 Task: Add an event with the title Second Annual Budget Review Meeting, date '2023/12/13', time 7:50 AM to 9:50 AMand add a description: Team building activities designed to suit the specific needs and dynamics of the team. Customizing the activities to align with the team's goals and challenges can maximize their effectiveness in fostering collaboration, trust, and overall team cohesion., put the event into Red category, logged in from the account softage.3@softage.netand send the event invitation to softage.4@softage.net and softage.2@softage.net. Set a reminder for the event 15 minutes before
Action: Mouse moved to (81, 90)
Screenshot: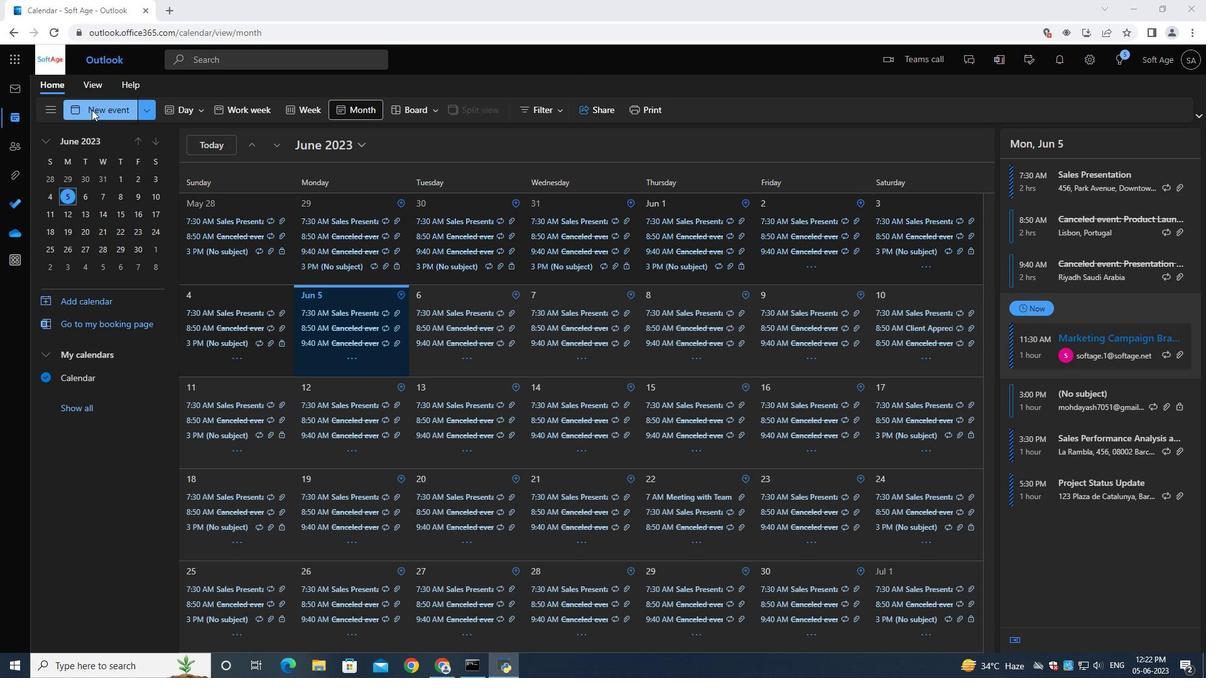 
Action: Mouse pressed left at (92, 108)
Screenshot: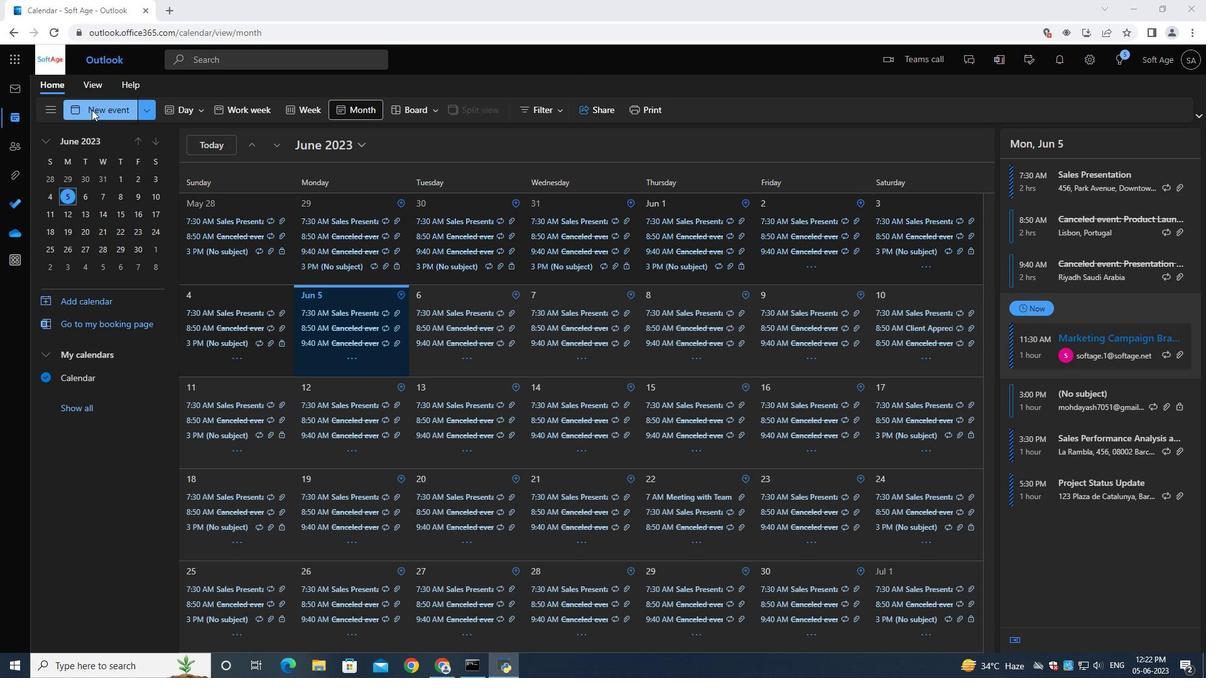 
Action: Mouse moved to (352, 191)
Screenshot: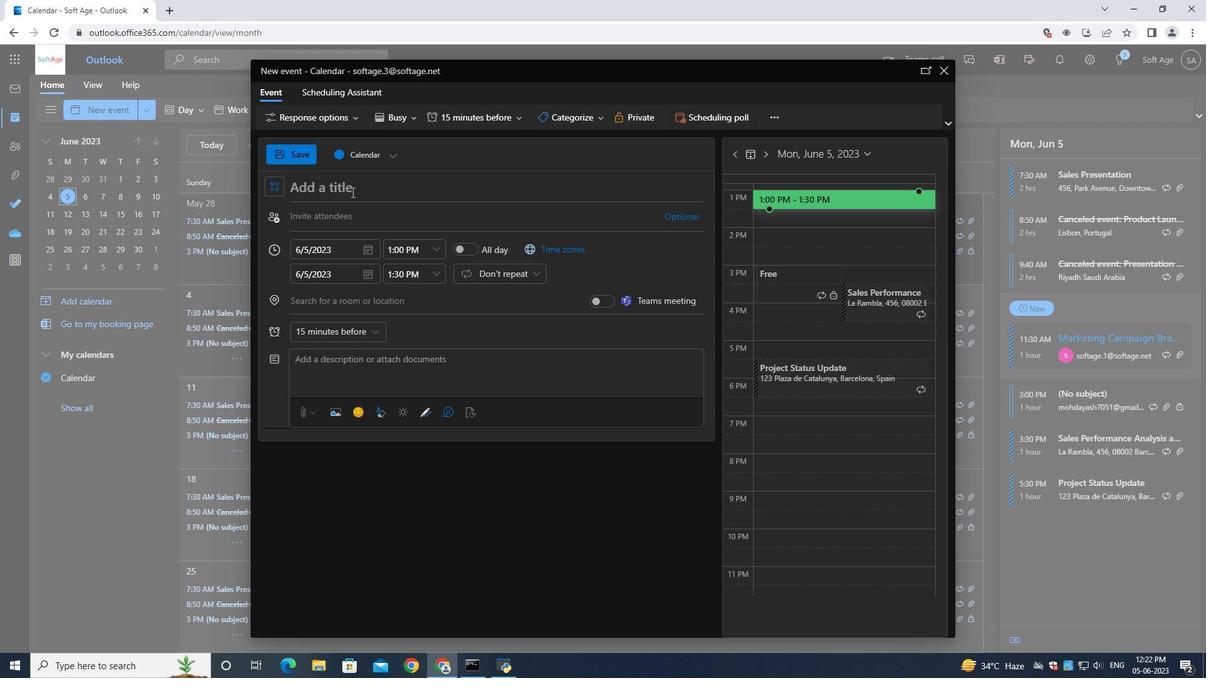 
Action: Key pressed <Key.shift>Second<Key.space><Key.shift><Key.shift><Key.shift><Key.shift><Key.shift><Key.shift><Key.shift><Key.shift><Key.shift>Annual<Key.space><Key.shift>Badget<Key.space><Key.shift>Review<Key.space><Key.shift>Meeting<Key.space>
Screenshot: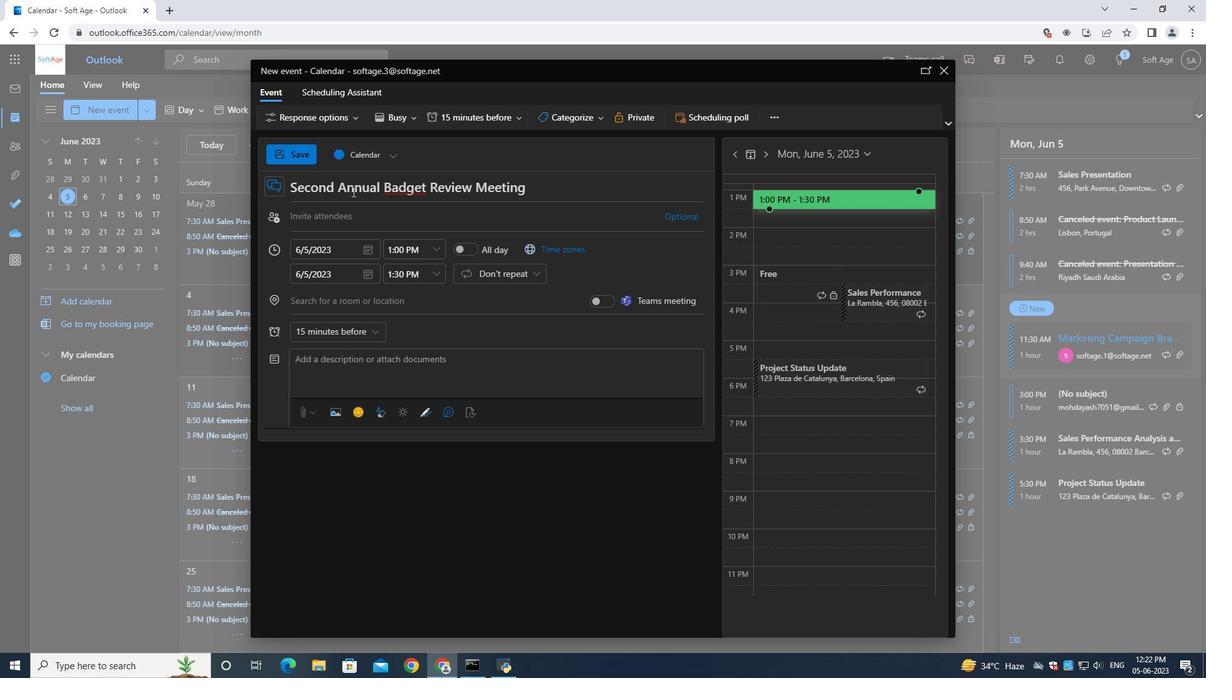 
Action: Mouse moved to (365, 247)
Screenshot: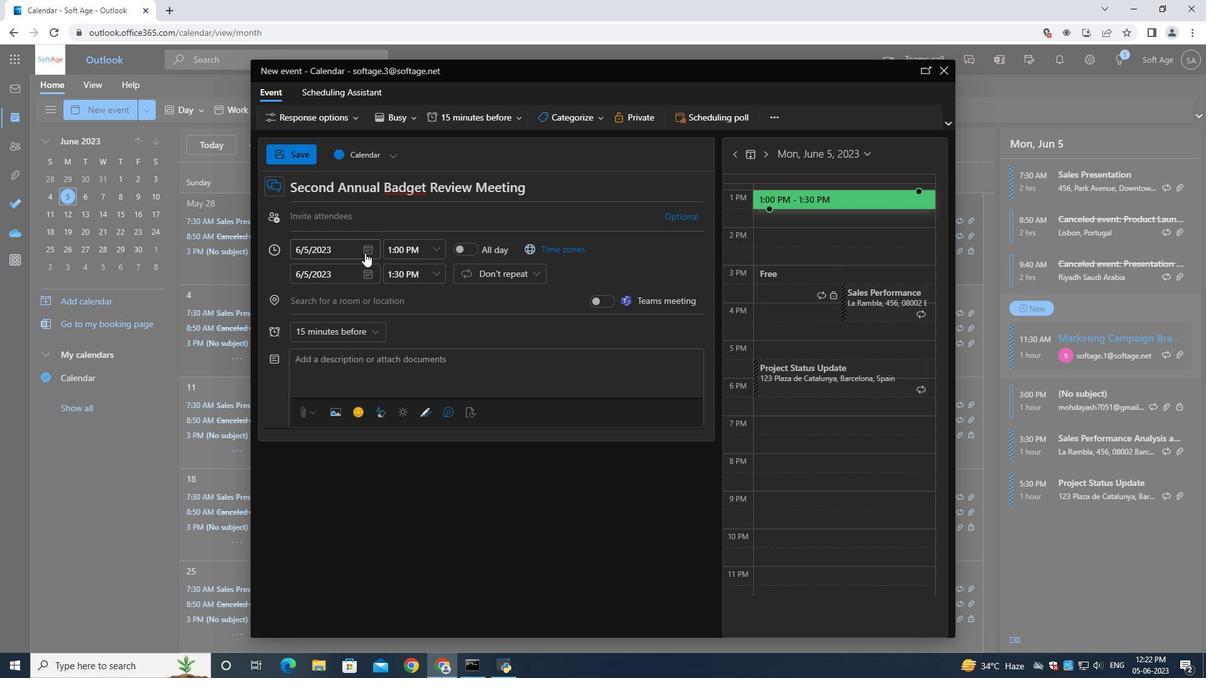 
Action: Mouse pressed left at (365, 247)
Screenshot: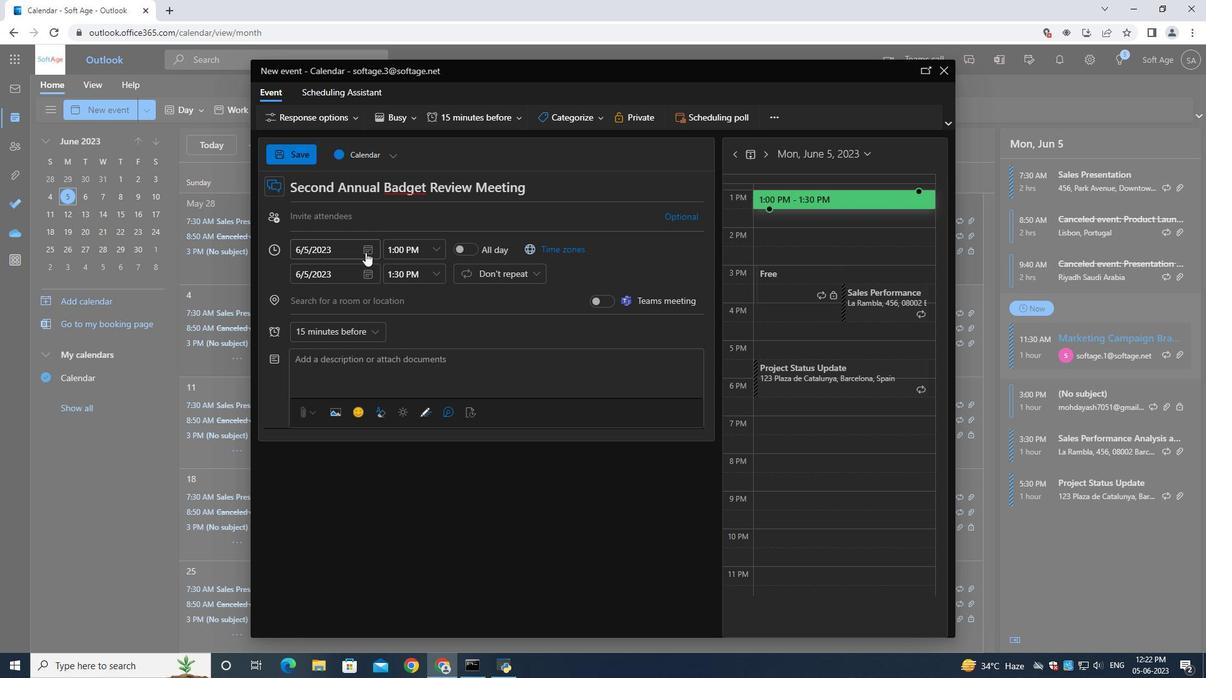
Action: Mouse moved to (406, 277)
Screenshot: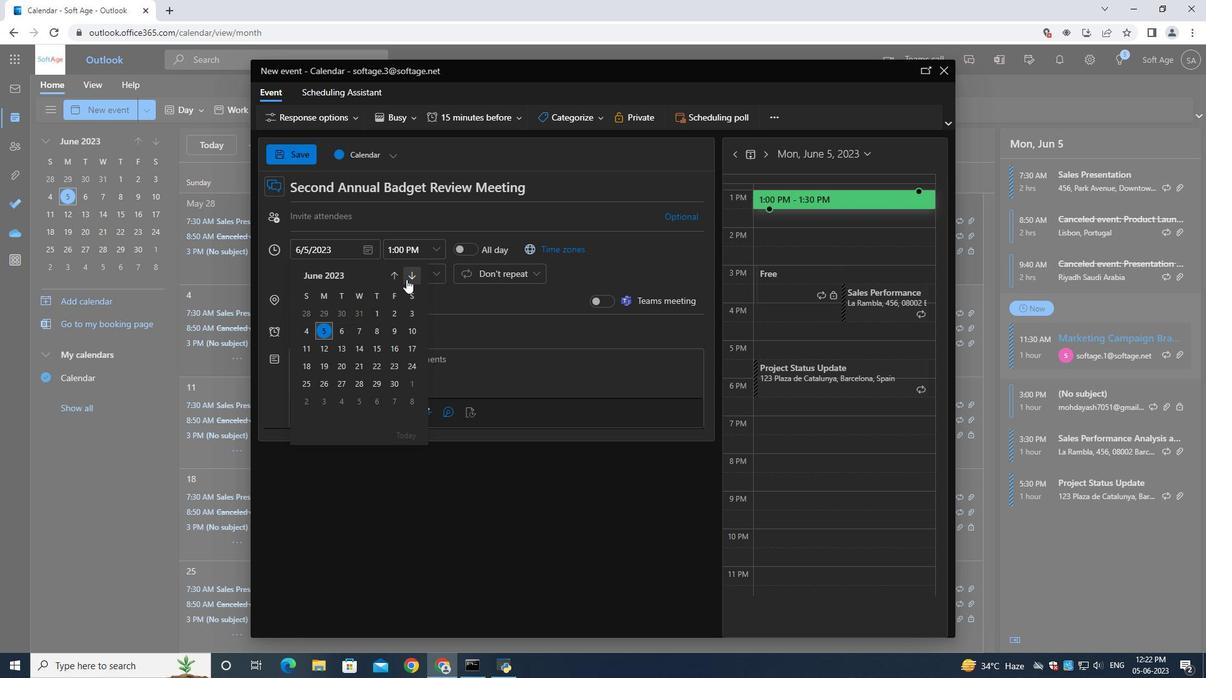 
Action: Mouse pressed left at (406, 277)
Screenshot: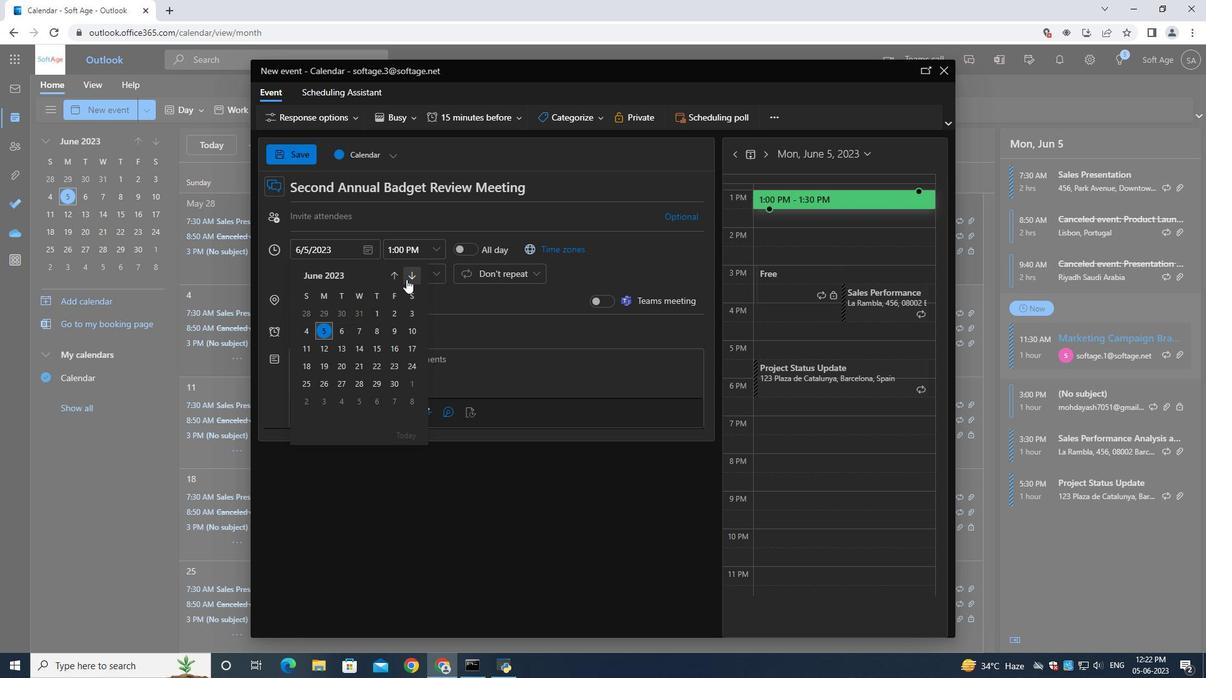 
Action: Mouse pressed left at (406, 277)
Screenshot: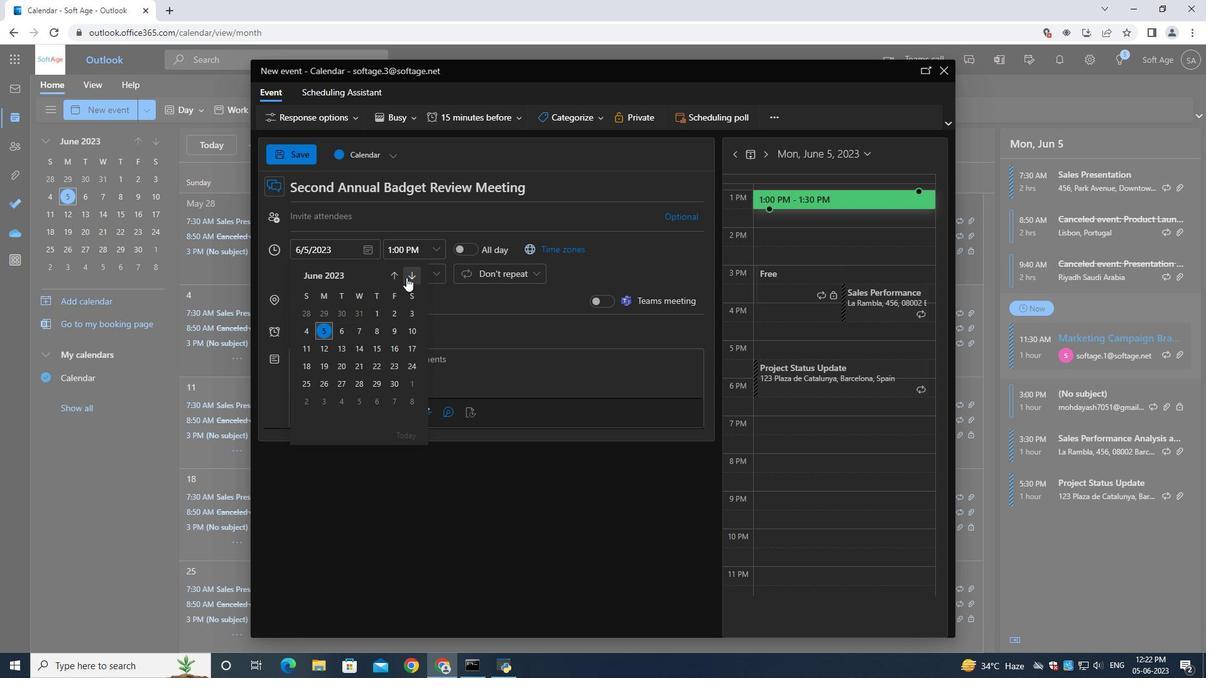 
Action: Mouse pressed left at (406, 277)
Screenshot: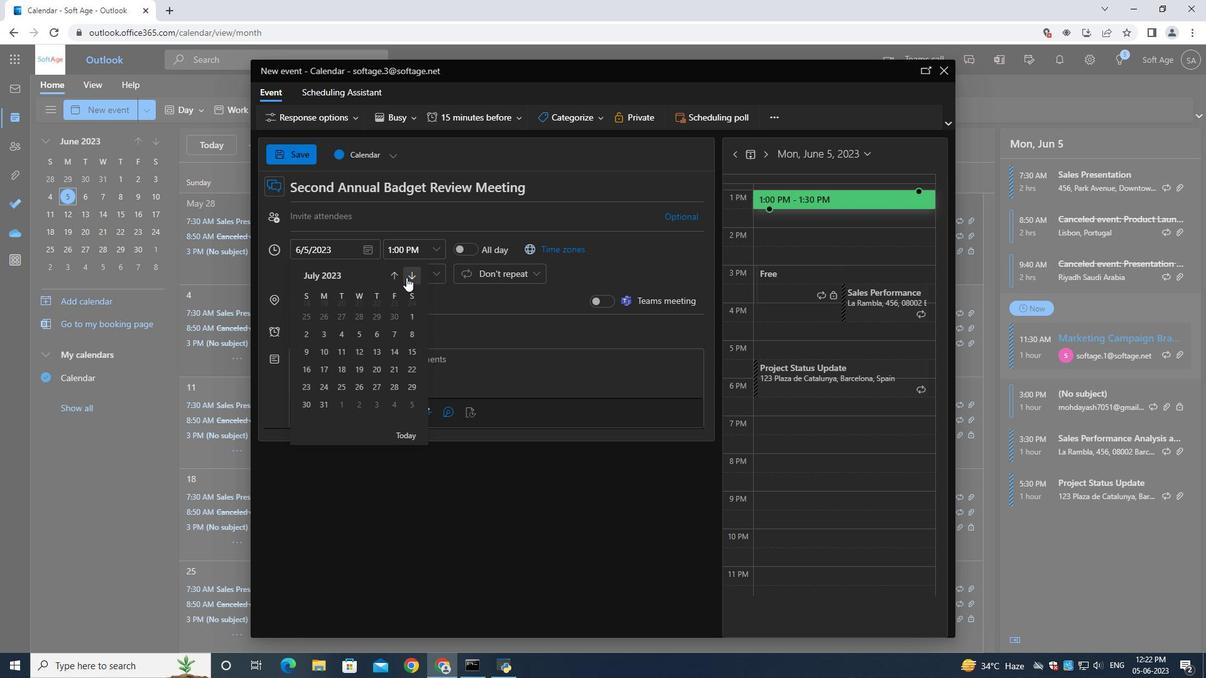 
Action: Mouse pressed left at (406, 277)
Screenshot: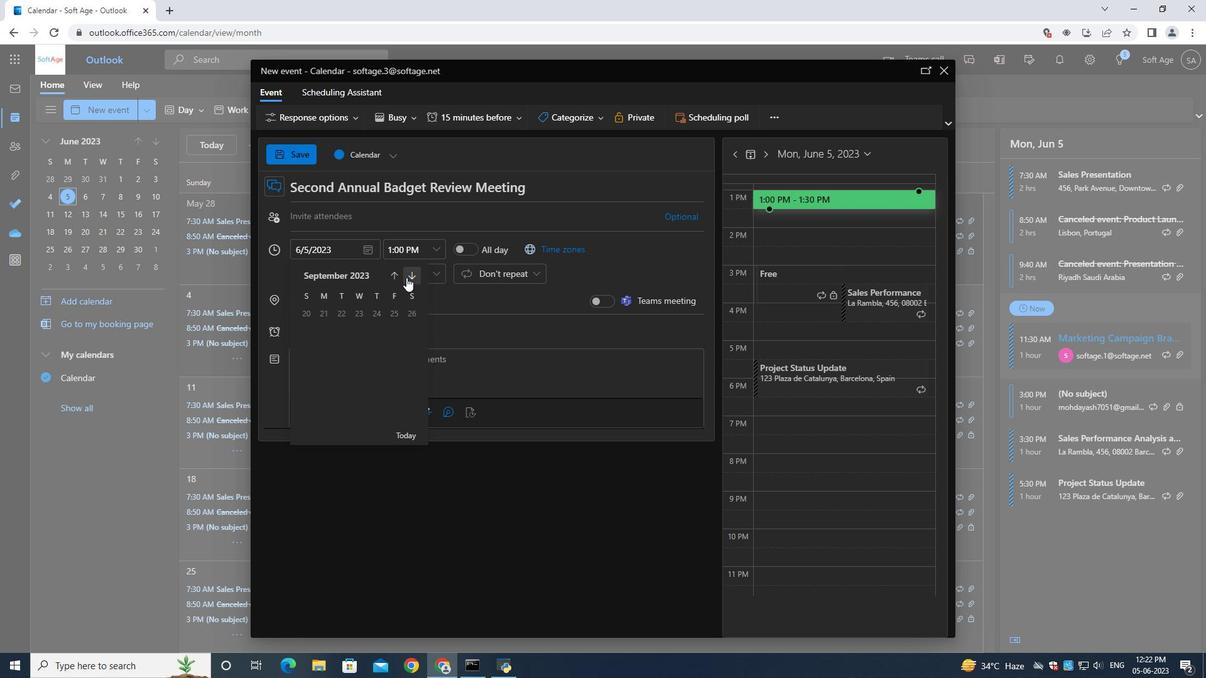 
Action: Mouse pressed left at (406, 277)
Screenshot: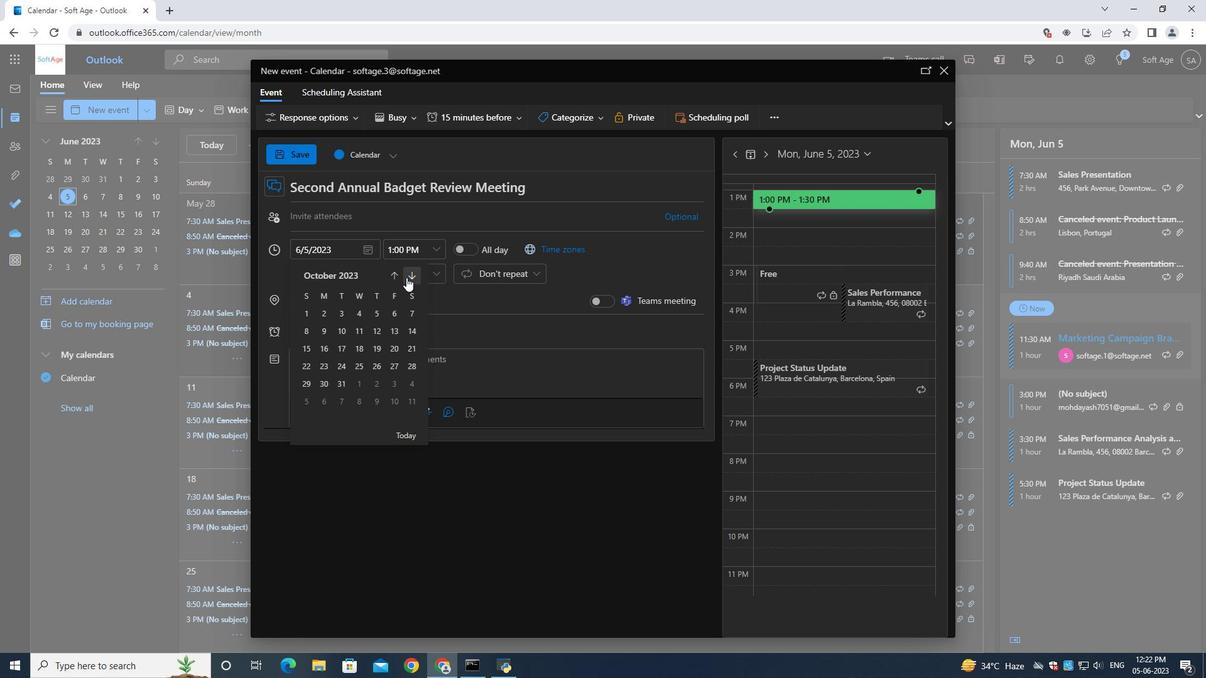 
Action: Mouse moved to (409, 278)
Screenshot: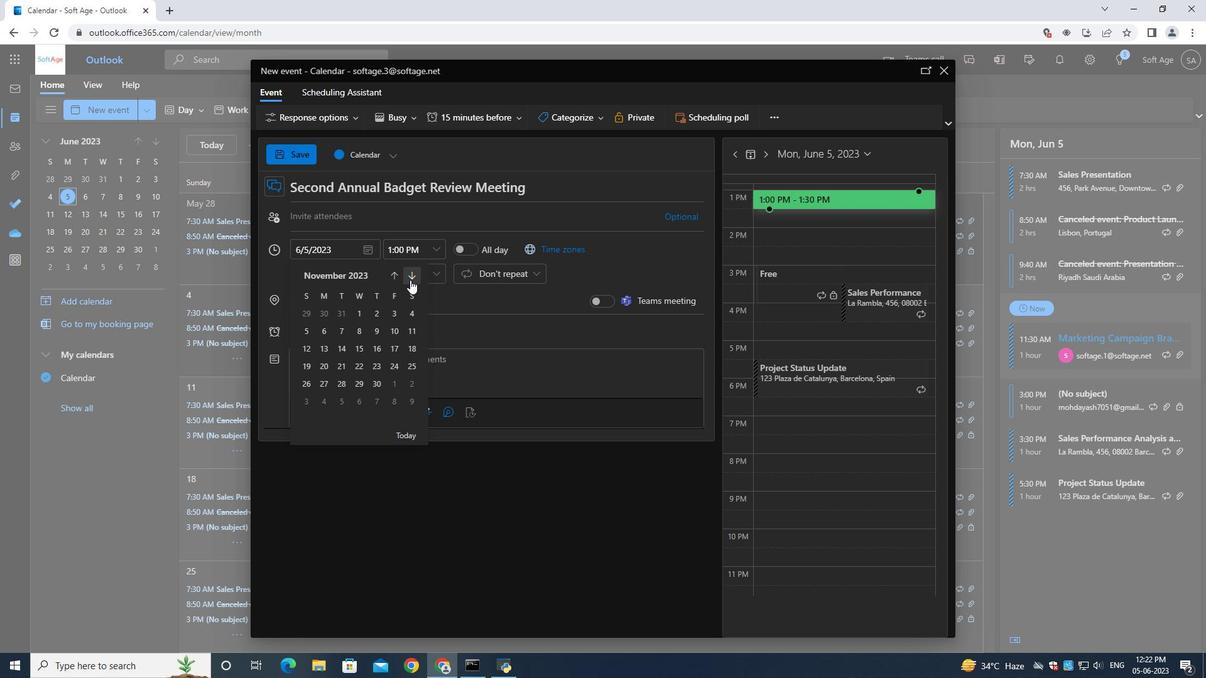 
Action: Mouse pressed left at (409, 278)
Screenshot: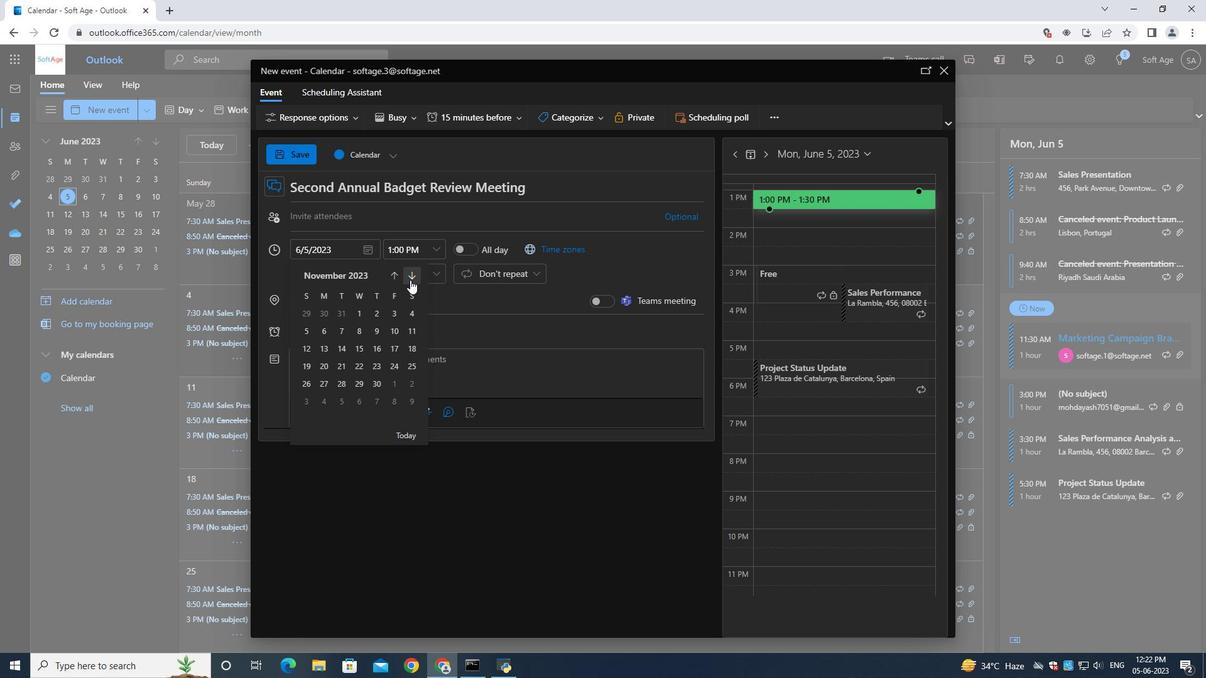 
Action: Mouse moved to (355, 348)
Screenshot: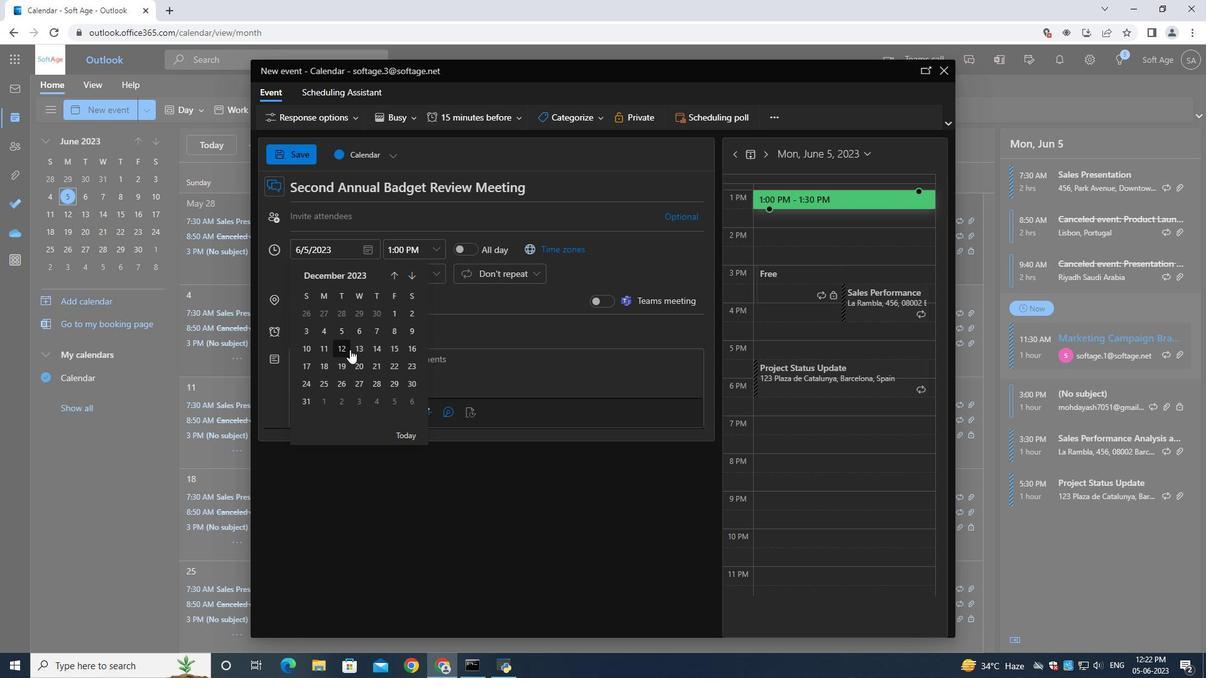 
Action: Mouse pressed left at (355, 348)
Screenshot: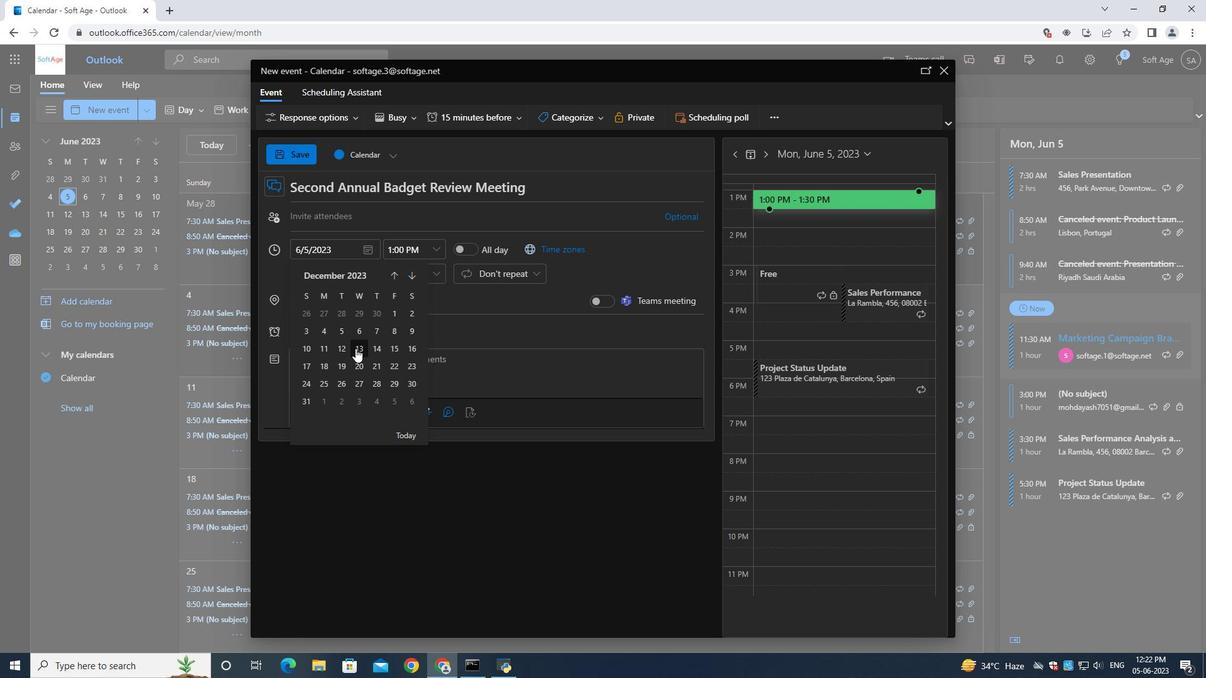 
Action: Mouse moved to (399, 249)
Screenshot: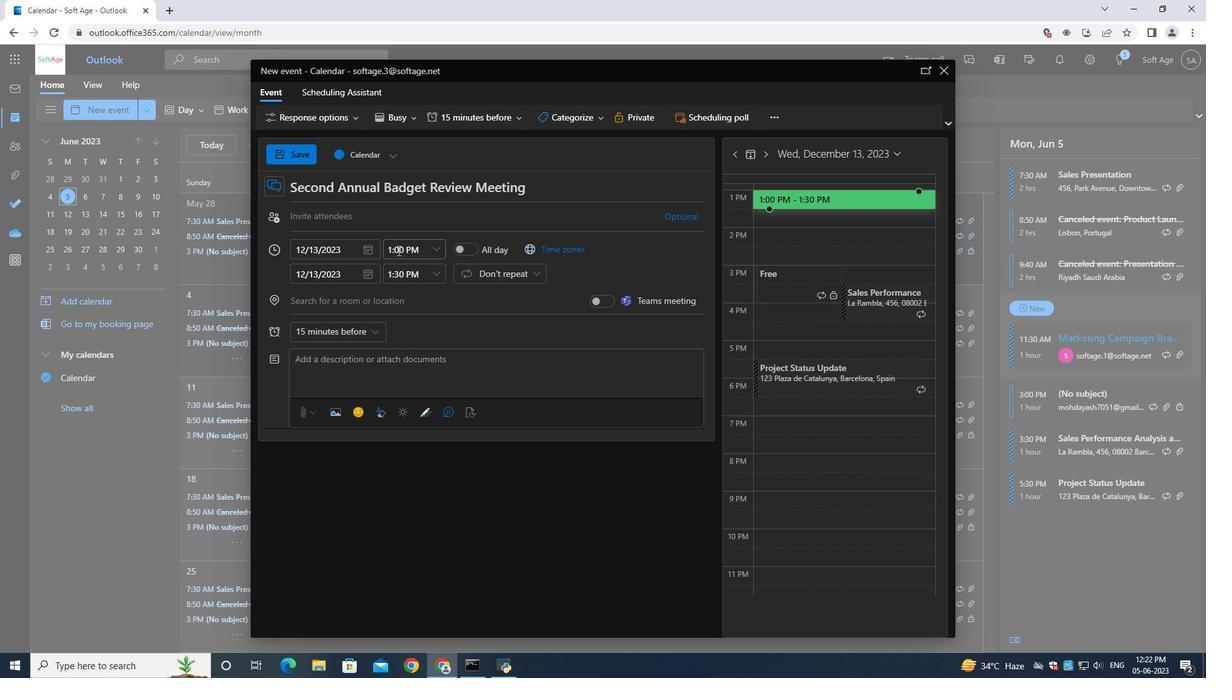 
Action: Mouse pressed left at (399, 249)
Screenshot: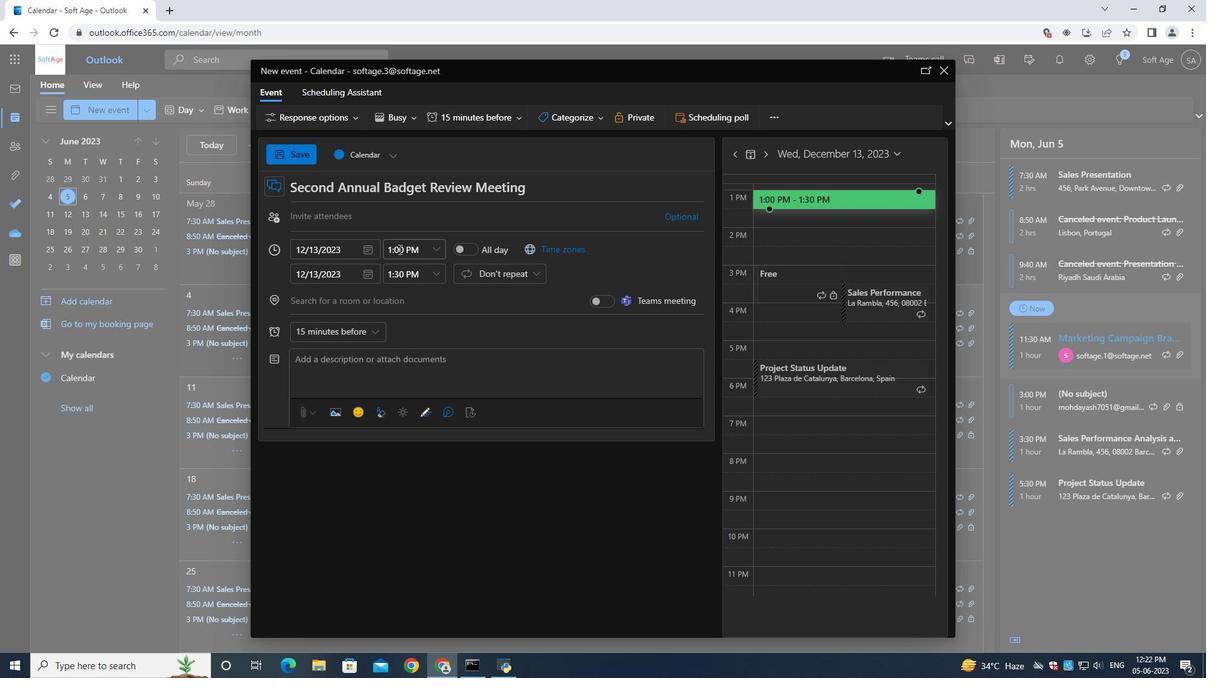 
Action: Mouse moved to (399, 250)
Screenshot: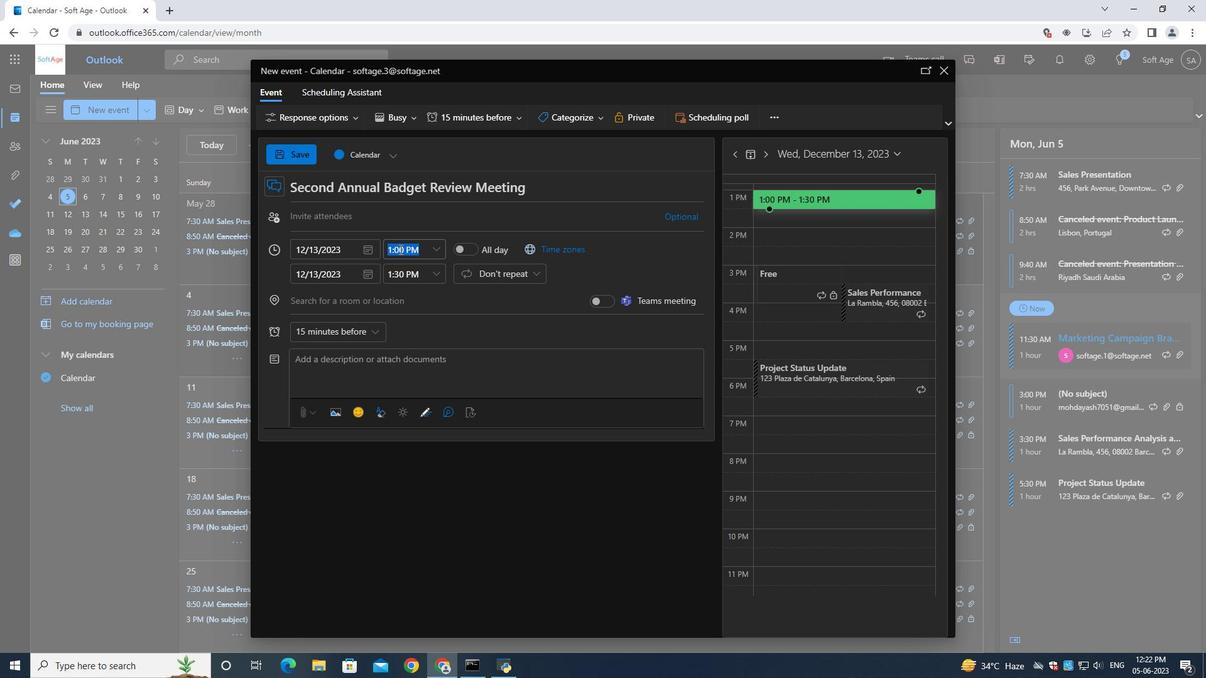 
Action: Key pressed 7<Key.shift_r>:50<Key.shift>AM
Screenshot: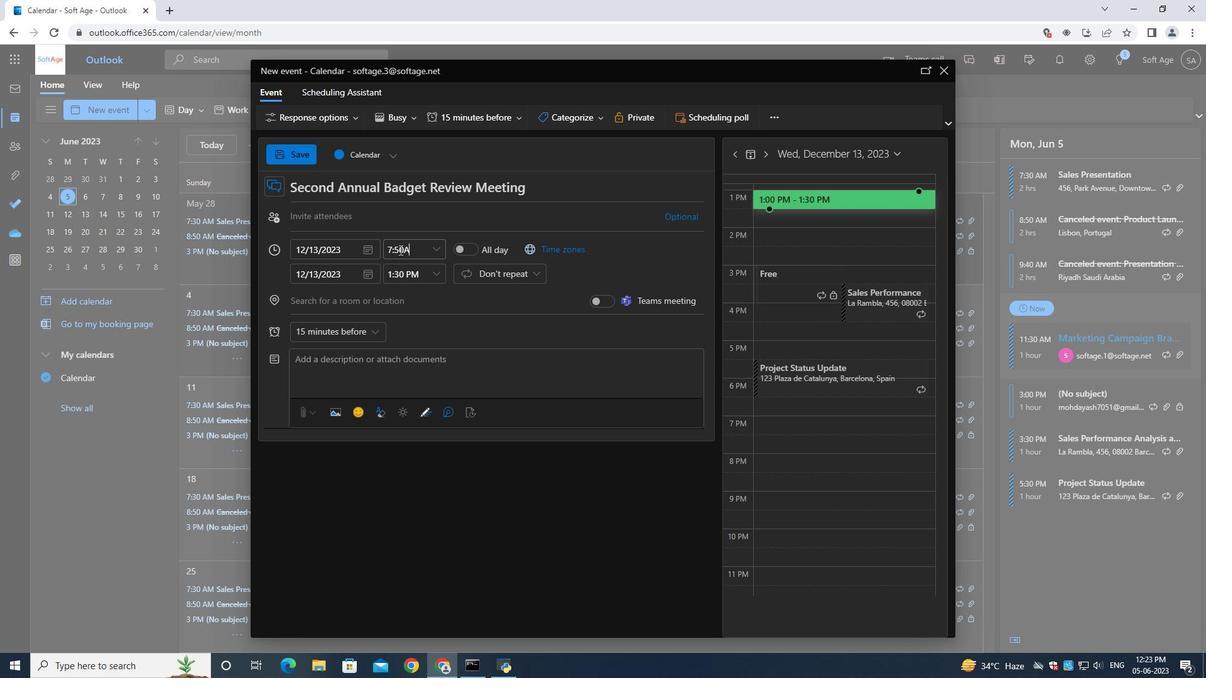 
Action: Mouse moved to (404, 273)
Screenshot: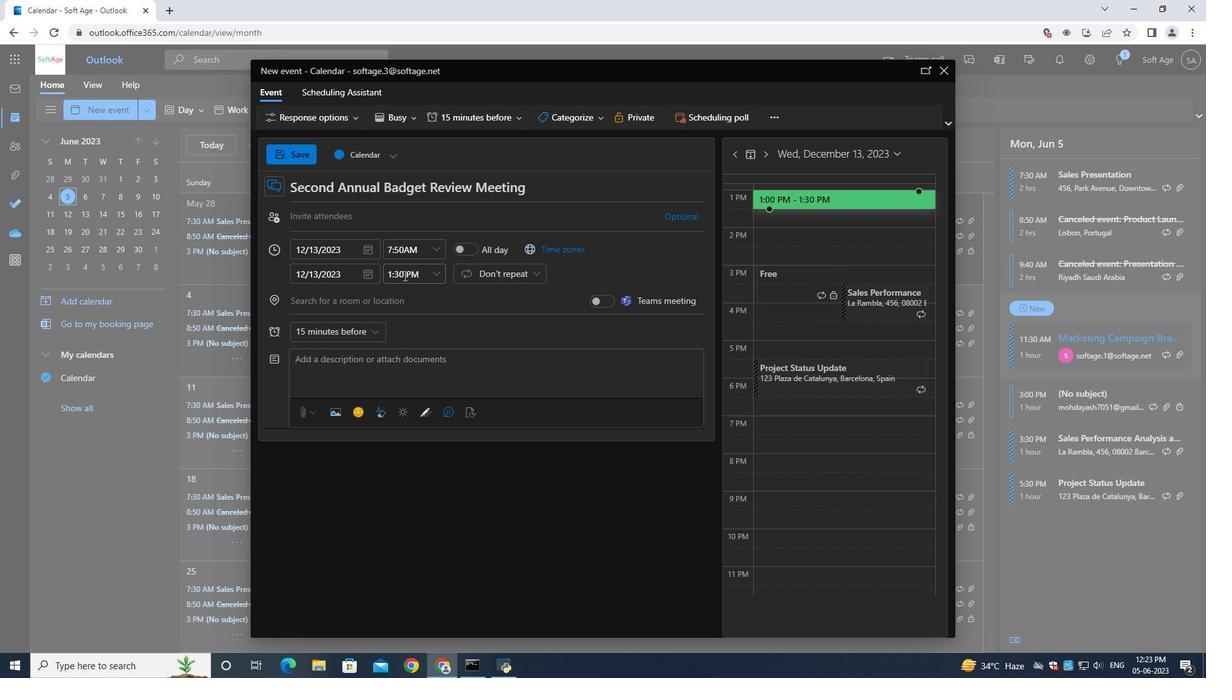 
Action: Mouse pressed left at (404, 273)
Screenshot: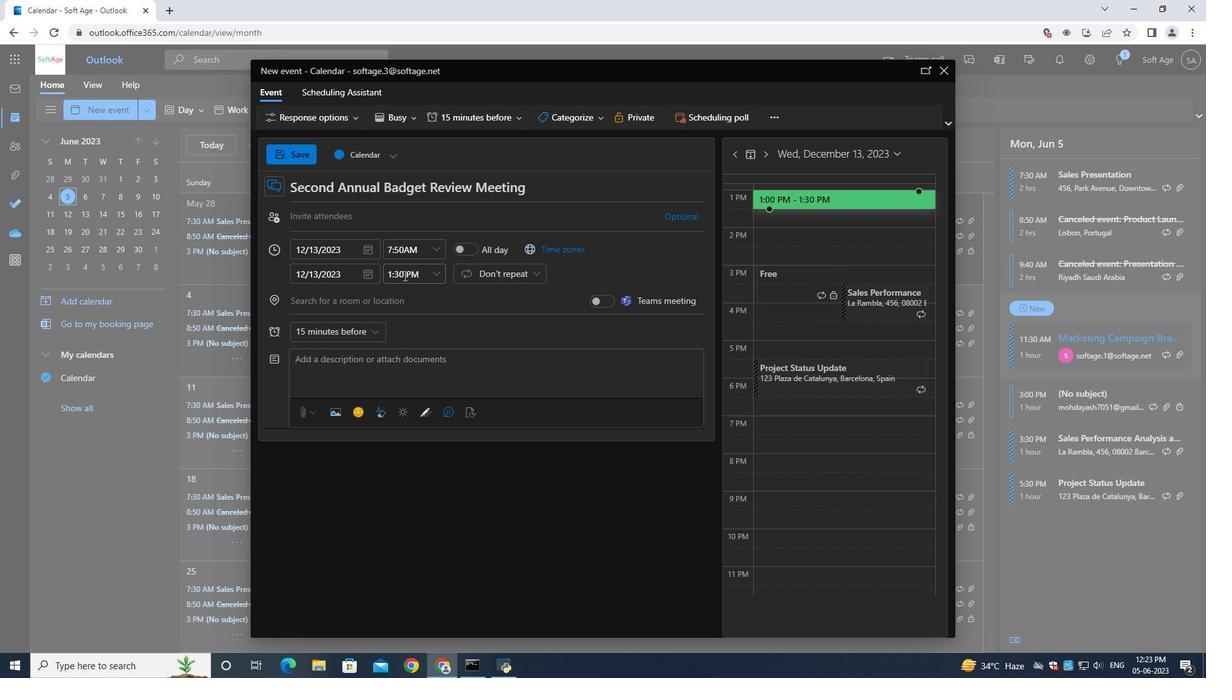 
Action: Mouse moved to (405, 273)
Screenshot: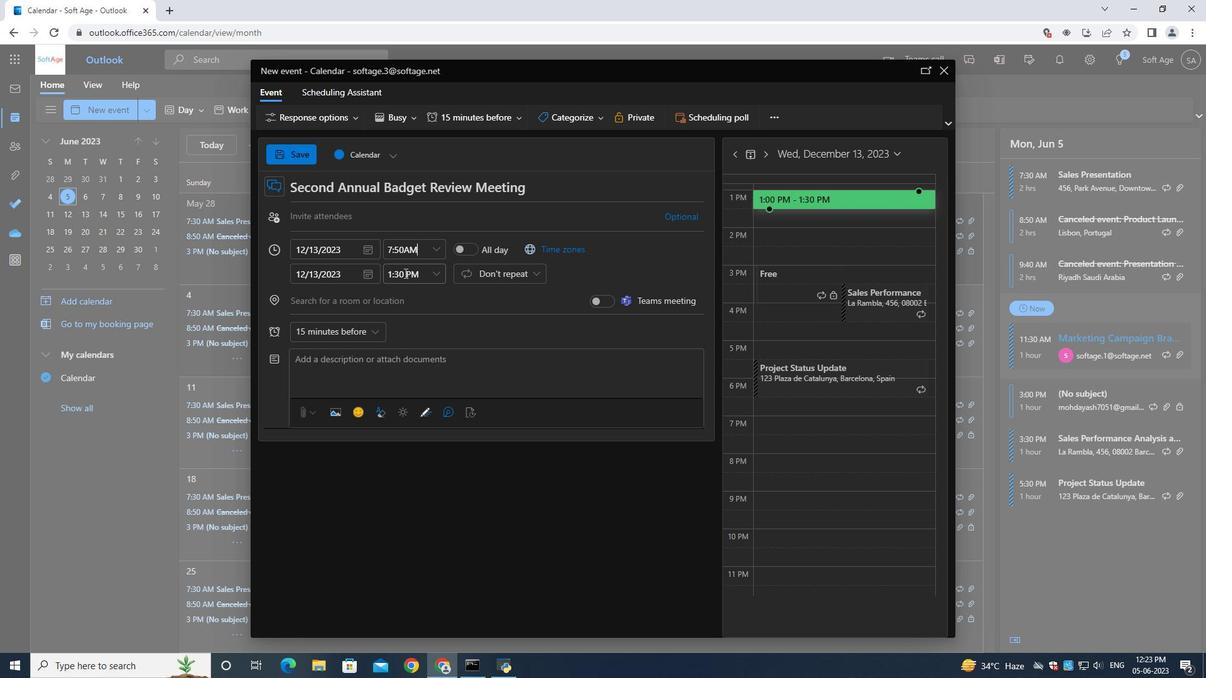 
Action: Key pressed 9<Key.shift_r>:50<Key.shift>AM
Screenshot: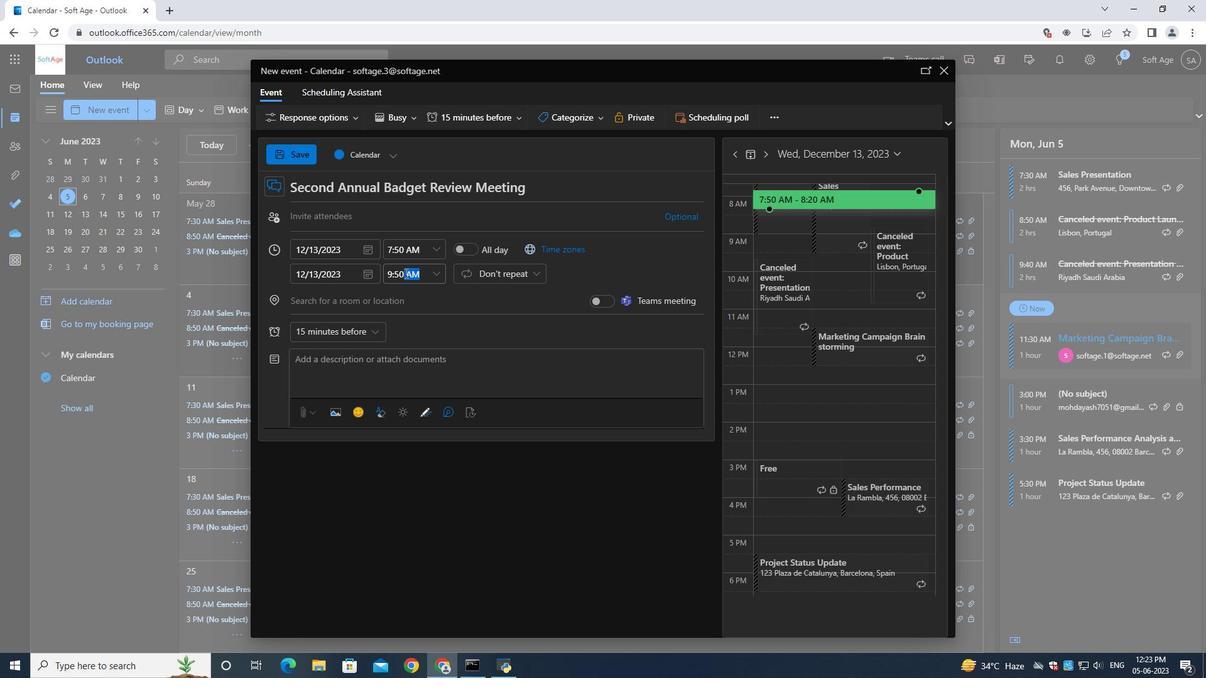 
Action: Mouse moved to (329, 363)
Screenshot: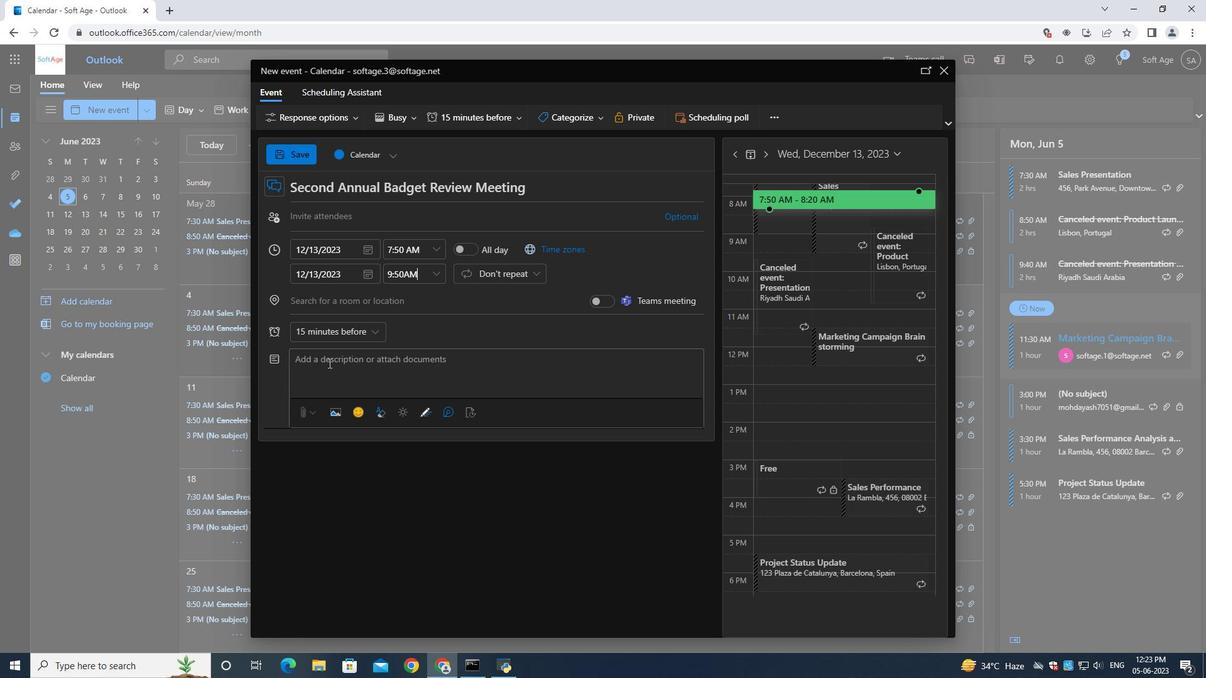 
Action: Mouse pressed left at (329, 363)
Screenshot: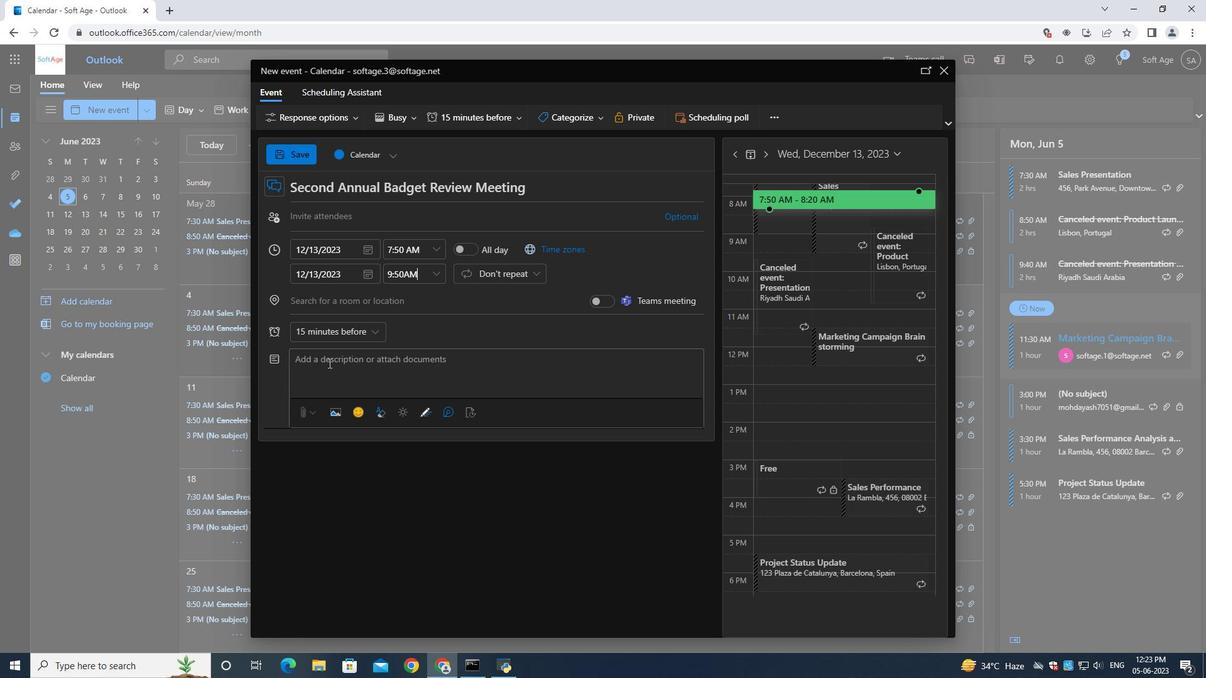 
Action: Mouse moved to (330, 363)
Screenshot: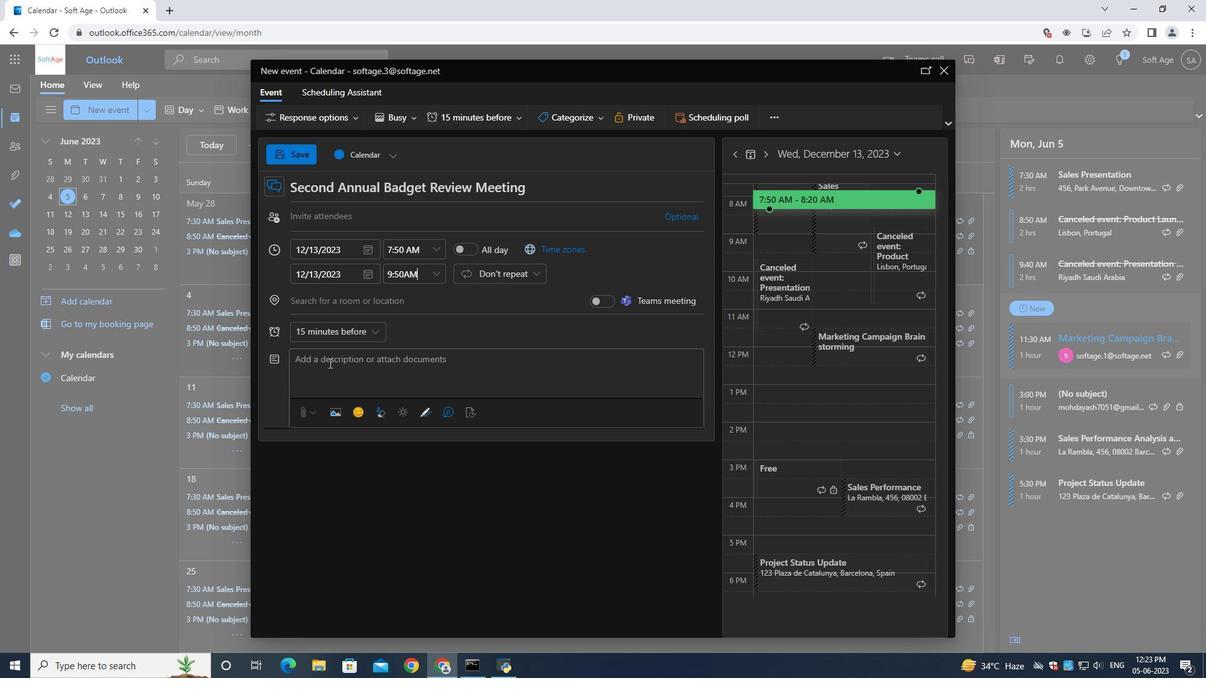 
Action: Key pressed <Key.shift>Team<Key.space><Key.shift>B<Key.backspace>building<Key.space>activities<Key.space>designed<Key.space>to<Key.space>suit<Key.space>the<Key.space>specific<Key.space>needs<Key.space>and<Key.space>dynamics<Key.space>of<Key.space>the<Key.space>team.<Key.space><Key.shift><Key.shift><Key.shift><Key.shift><Key.shift><Key.shift><Key.shift><Key.shift><Key.shift><Key.shift><Key.shift><Key.shift><Key.shift><Key.shift><Key.shift><Key.shift><Key.shift><Key.shift><Key.shift><Key.shift><Key.shift><Key.shift><Key.shift><Key.shift><Key.shift><Key.shift><Key.shift><Key.shift><Key.shift>Customizing<Key.space>the<Key.space><Key.shift>activities<Key.space>to<Key.space>align<Key.space>with<Key.space>the<Key.space>team's<Key.space>goals<Key.space>and<Key.space>challenges<Key.space>can<Key.space>maximize<Key.space>their<Key.space>effectiveness<Key.space>in<Key.space>fostering<Key.space>collaboration,<Key.space>trust<Key.space><Key.backspace>,<Key.space>and<Key.space>overall<Key.space>team<Key.space>cohesion.
Screenshot: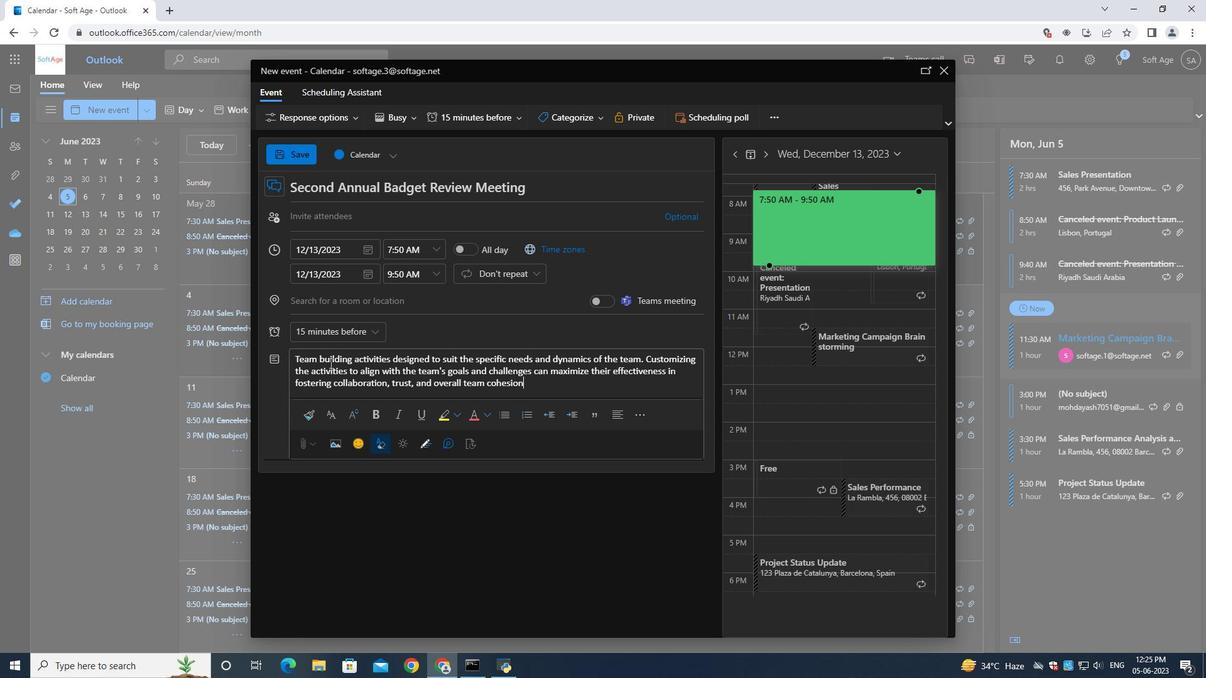
Action: Mouse moved to (583, 119)
Screenshot: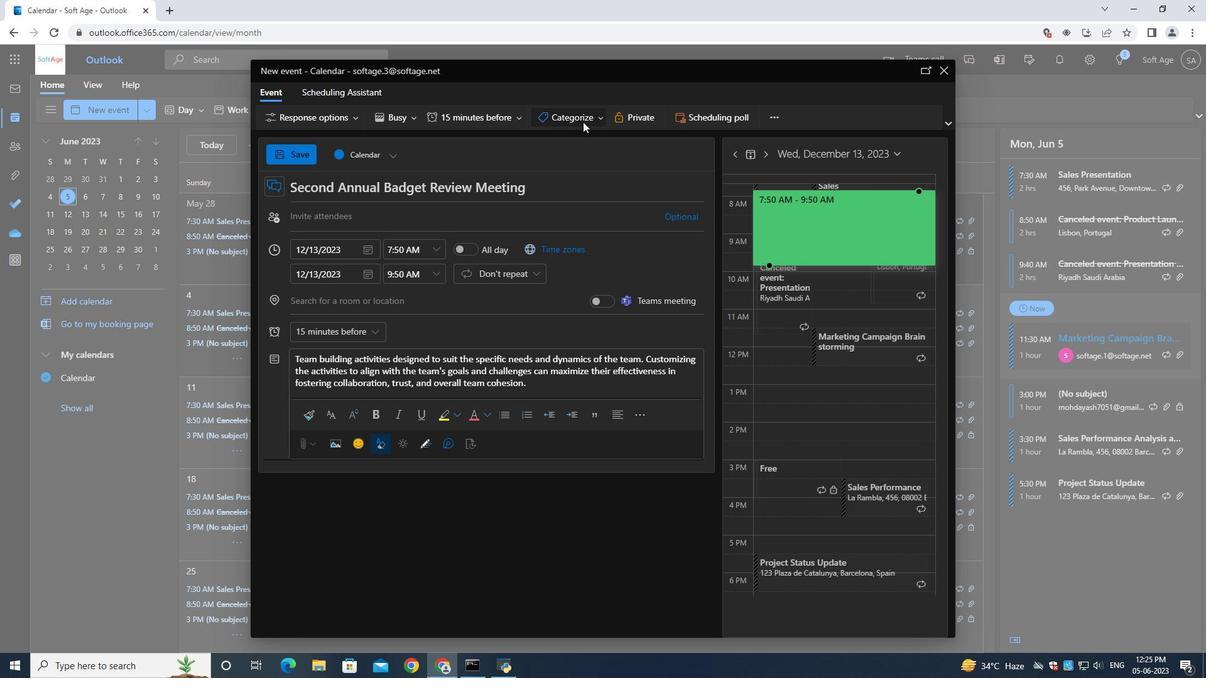 
Action: Mouse pressed left at (583, 119)
Screenshot: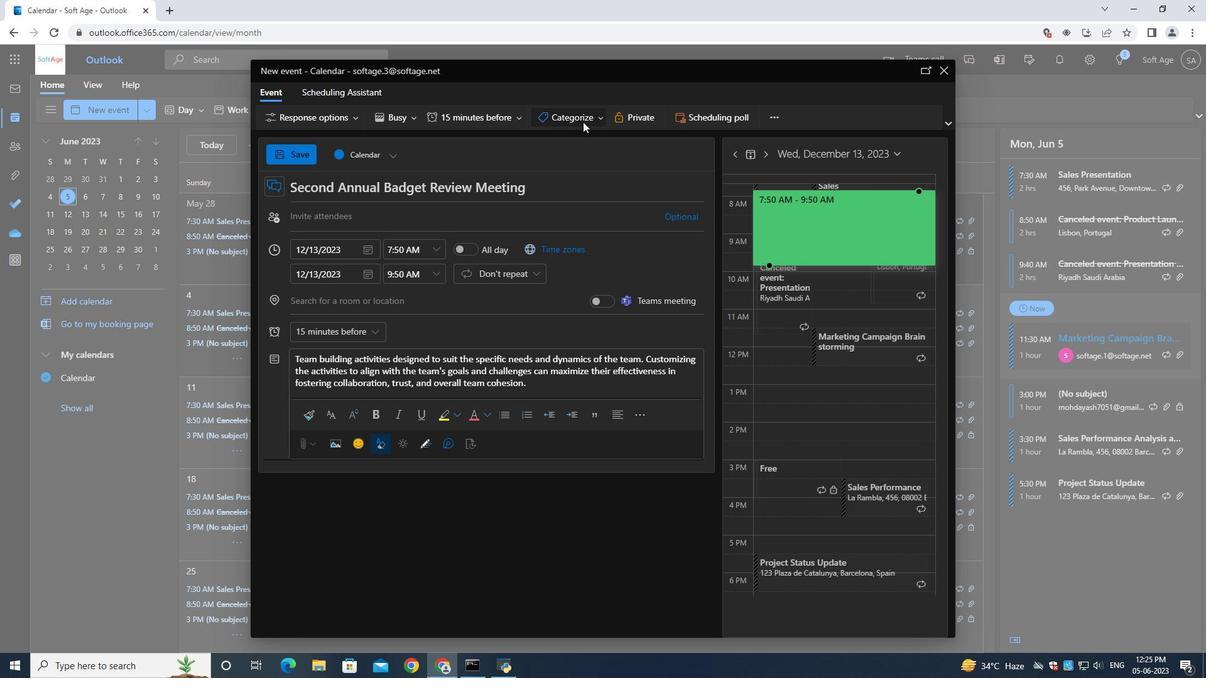 
Action: Mouse moved to (575, 219)
Screenshot: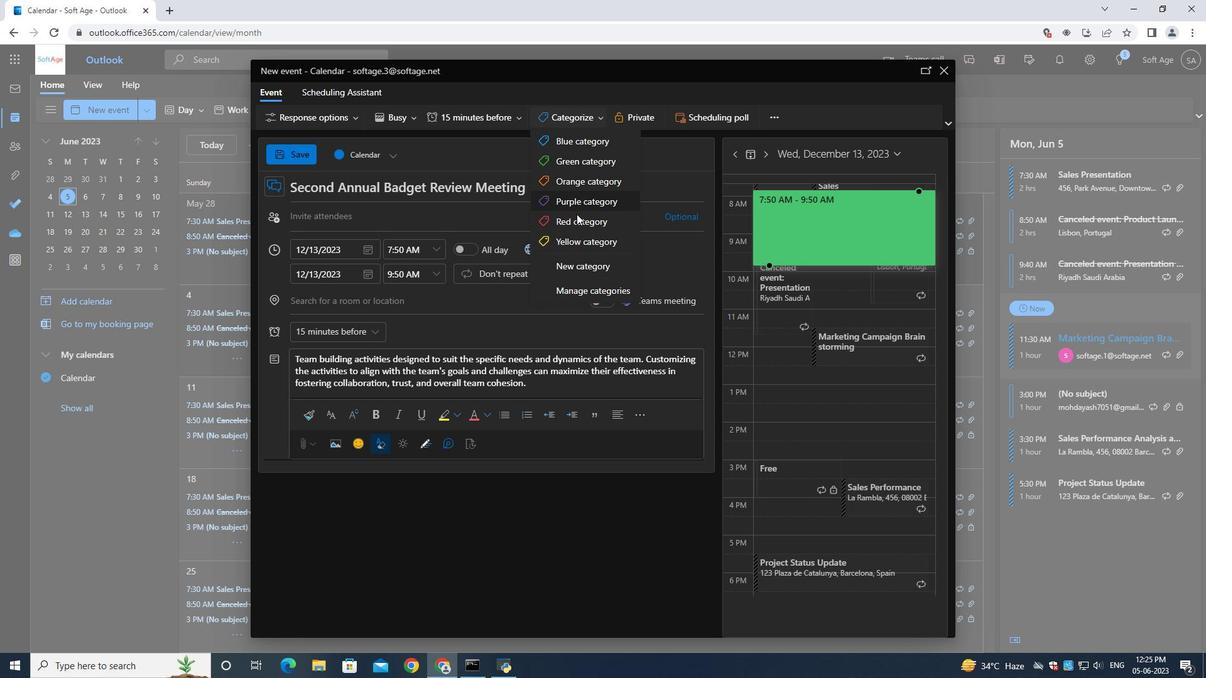 
Action: Mouse pressed left at (575, 219)
Screenshot: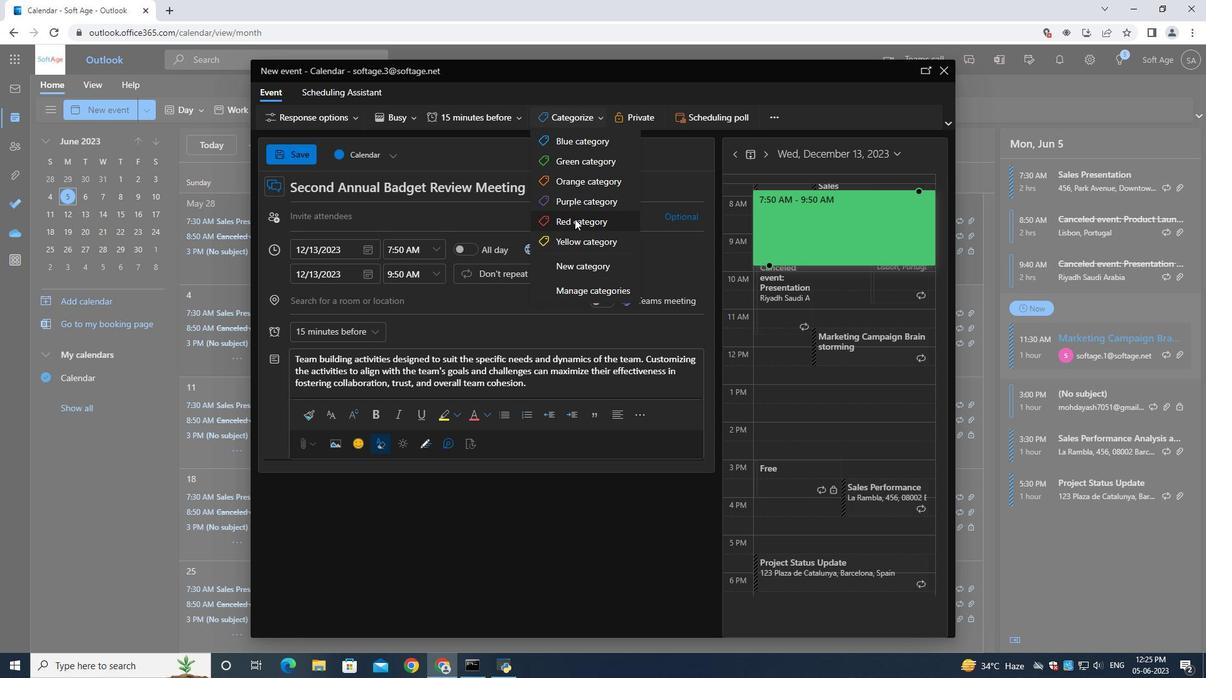 
Action: Mouse moved to (365, 221)
Screenshot: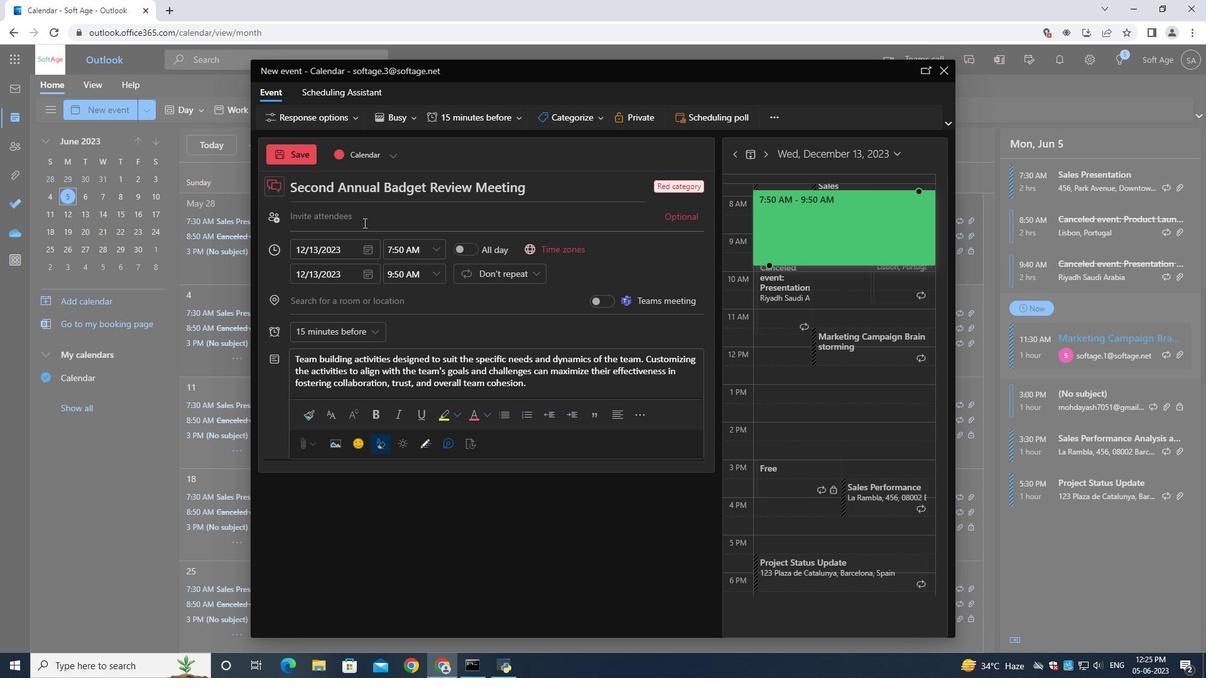 
Action: Mouse pressed left at (365, 221)
Screenshot: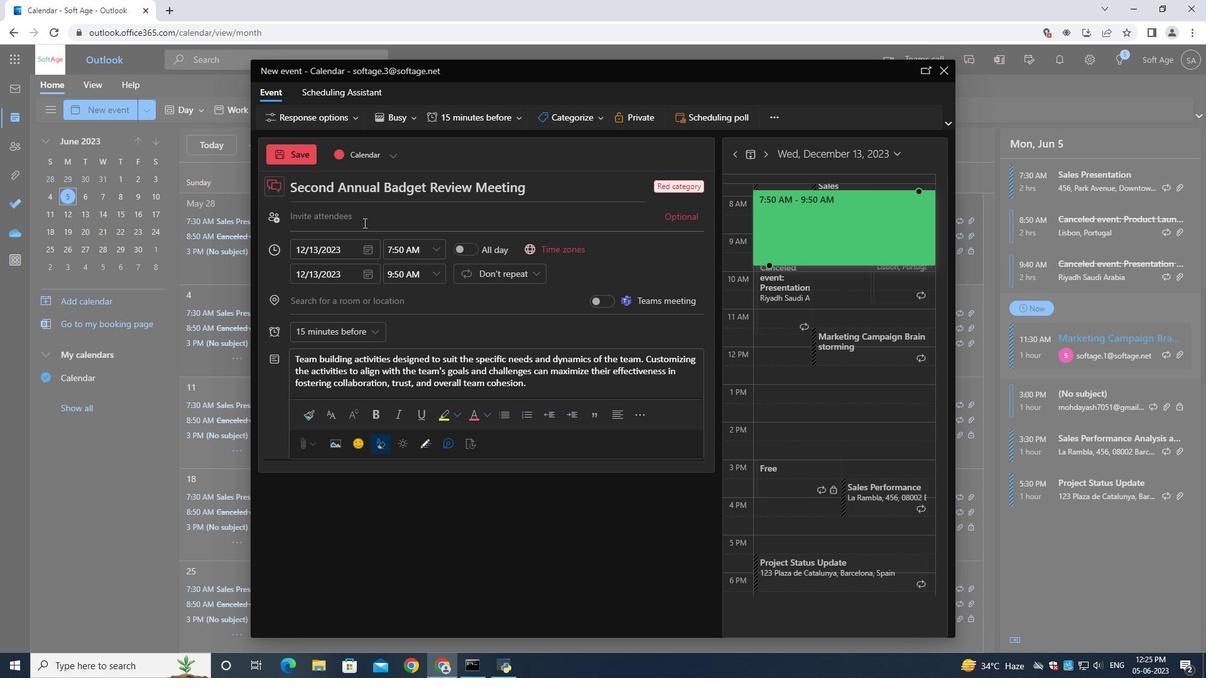 
Action: Key pressed softage.4<Key.shift>@softage.net
Screenshot: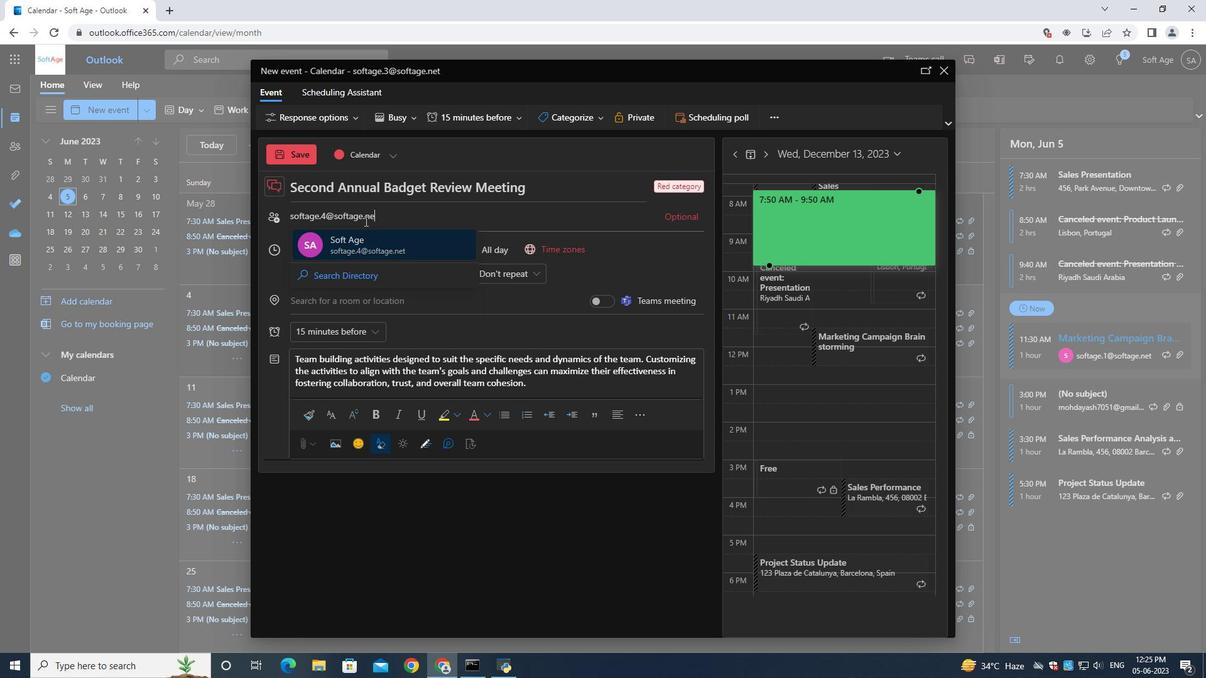 
Action: Mouse moved to (360, 245)
Screenshot: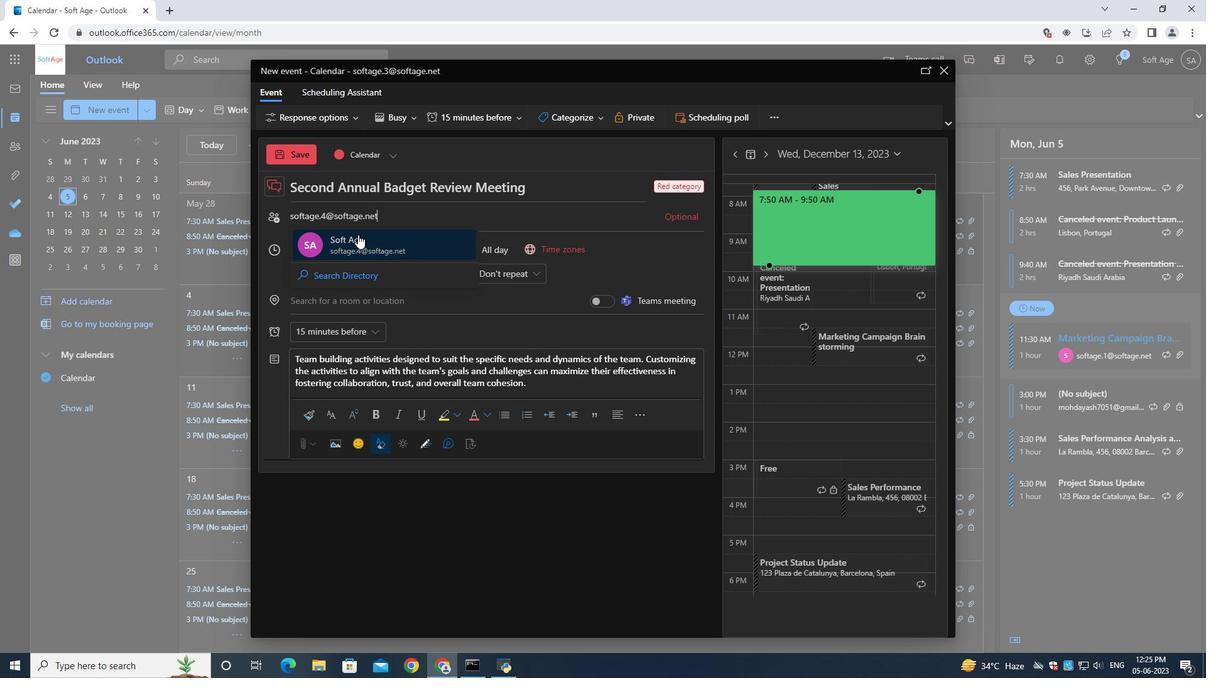 
Action: Mouse pressed left at (360, 245)
Screenshot: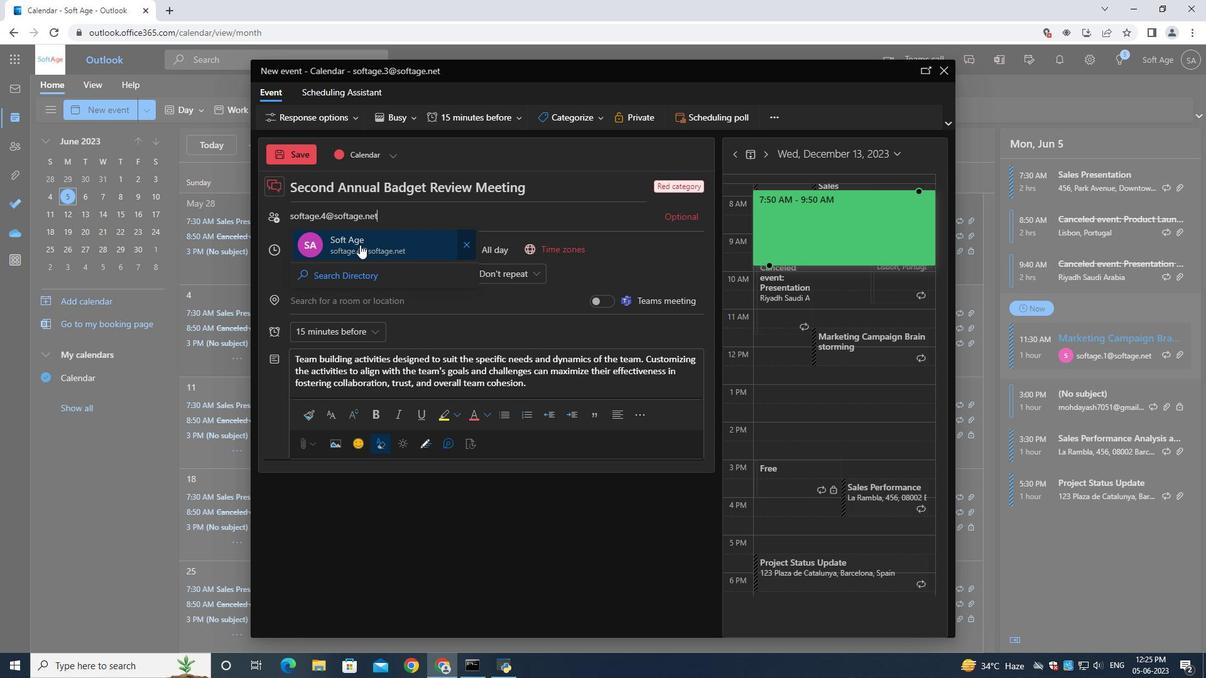 
Action: Mouse moved to (426, 213)
Screenshot: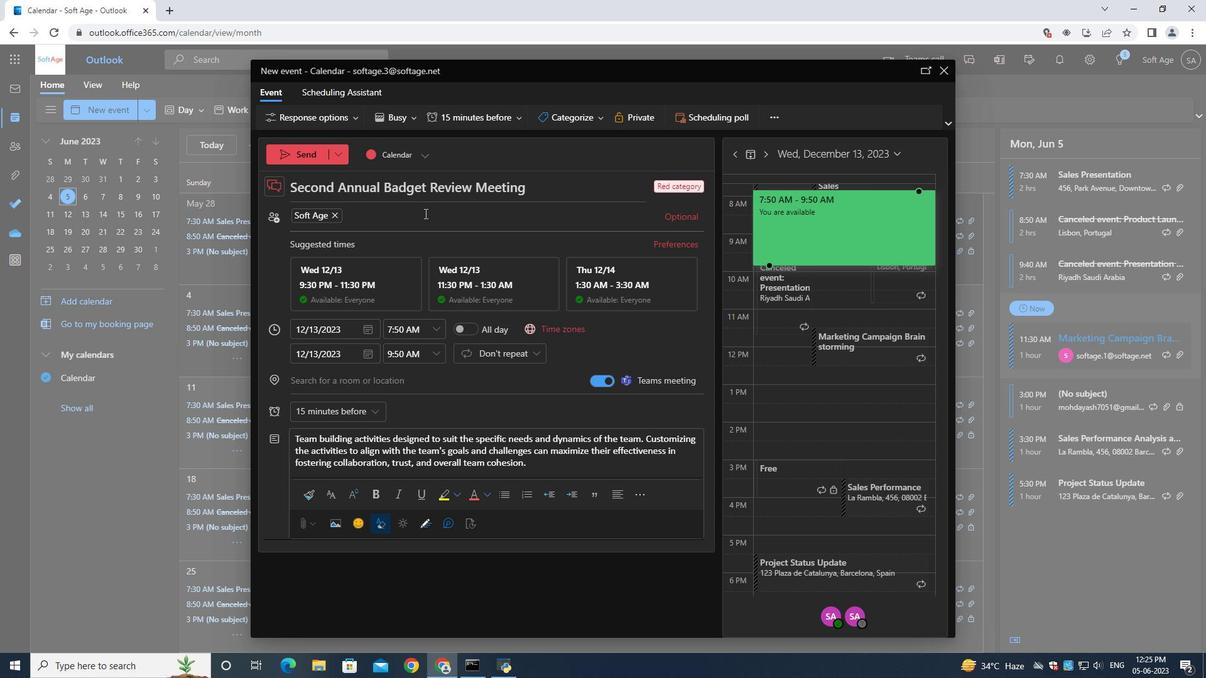 
Action: Key pressed softahe.2<Key.shift>@softage.net
Screenshot: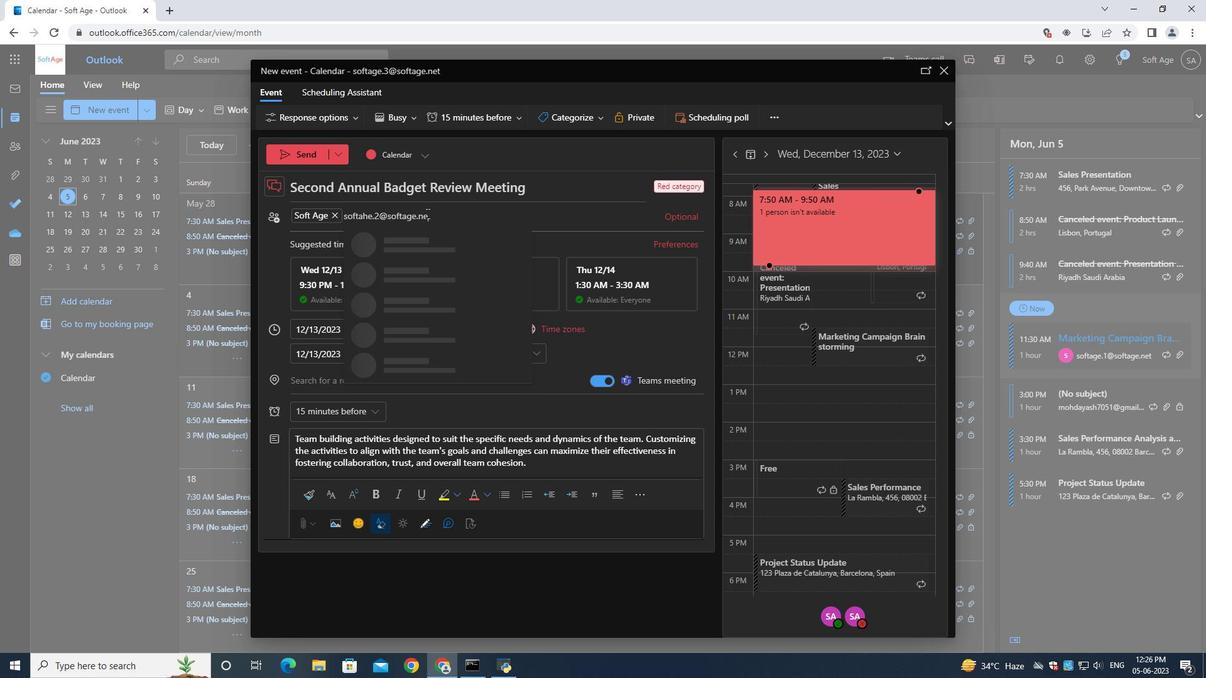 
Action: Mouse moved to (372, 215)
Screenshot: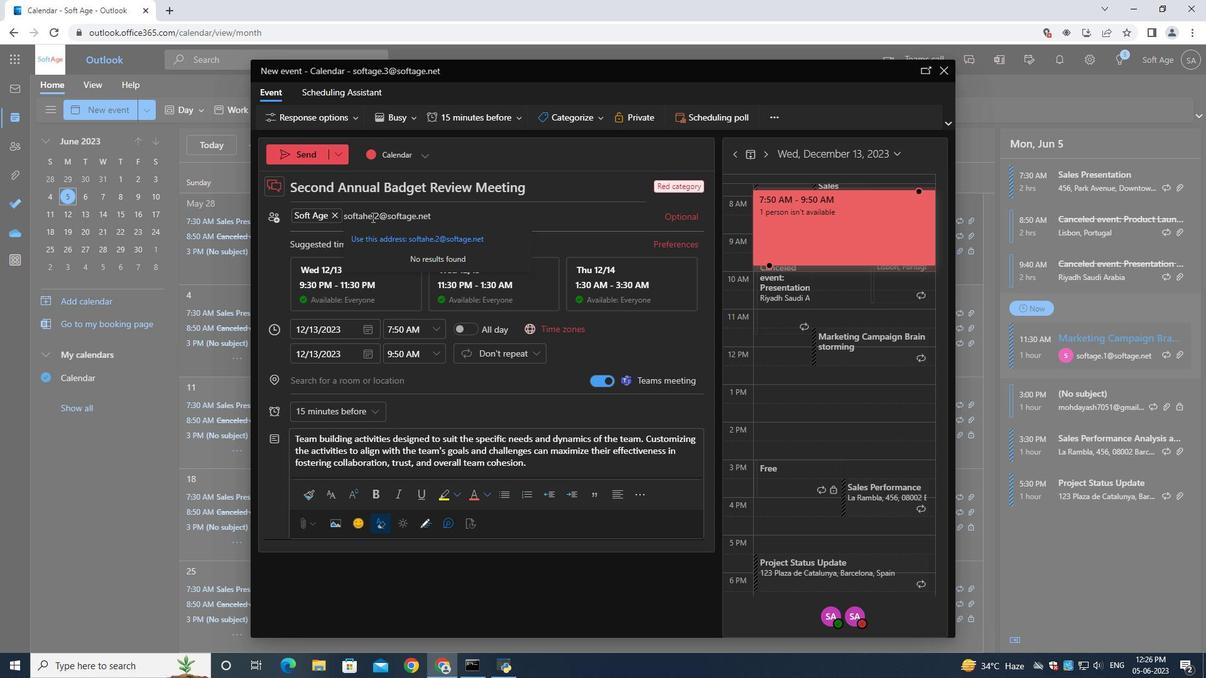
Action: Mouse pressed left at (372, 215)
Screenshot: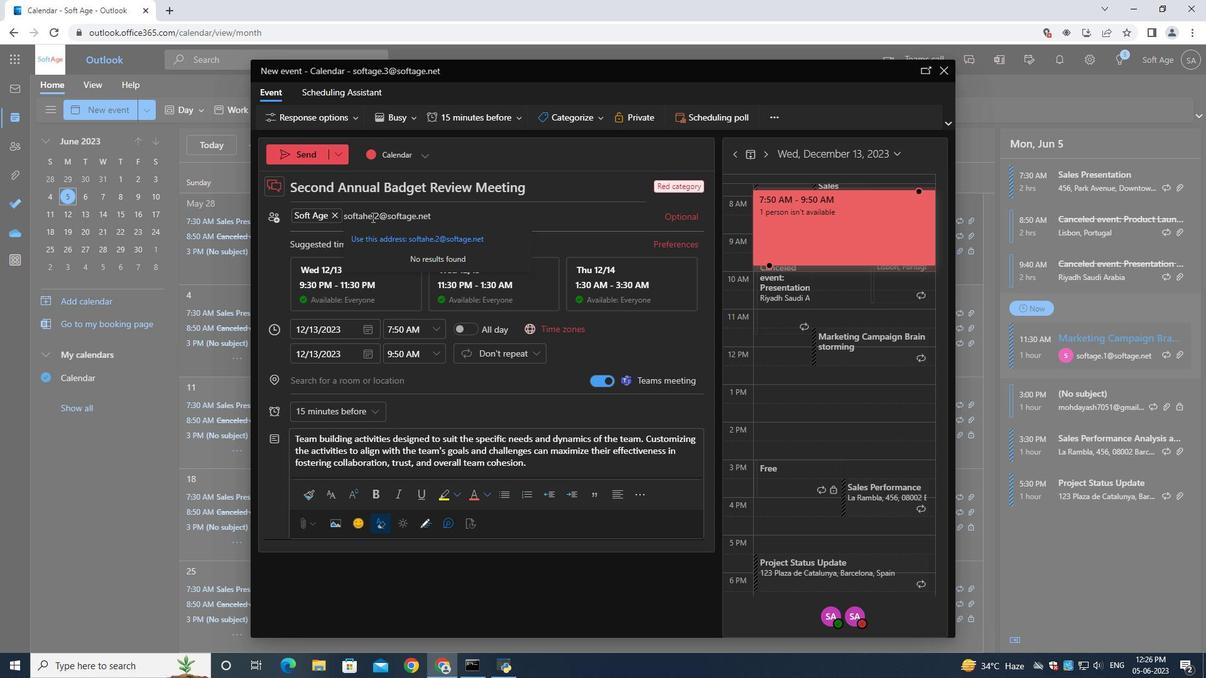 
Action: Mouse moved to (367, 216)
Screenshot: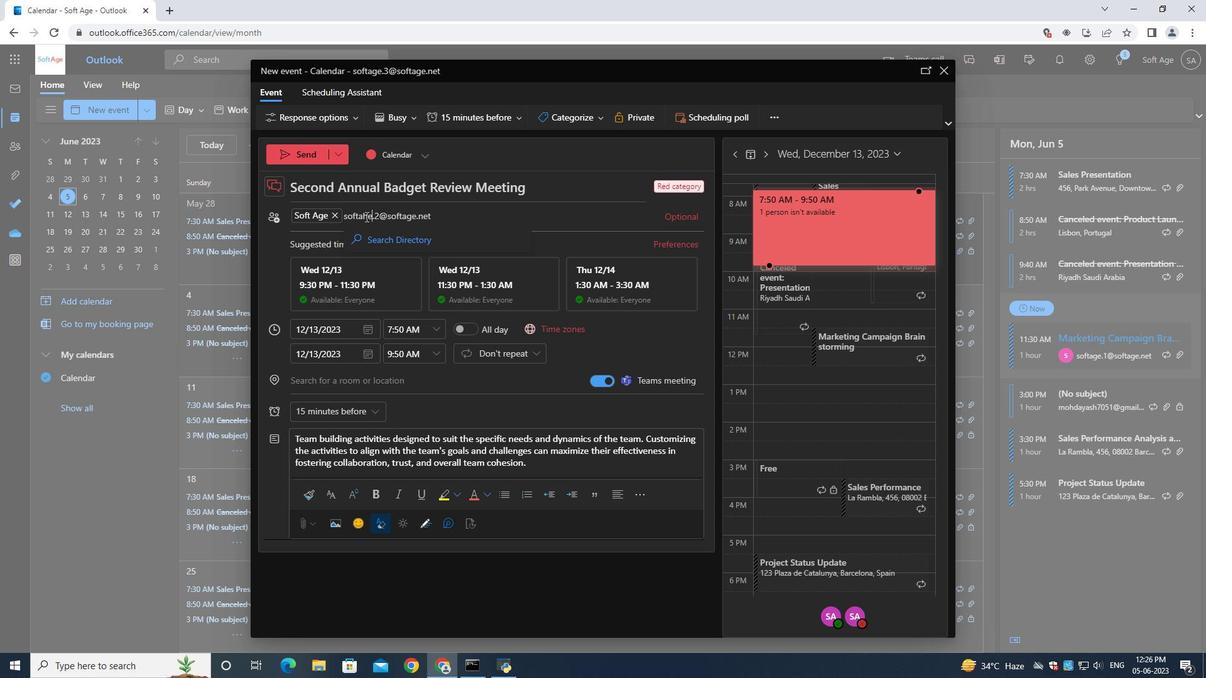 
Action: Mouse pressed left at (367, 216)
Screenshot: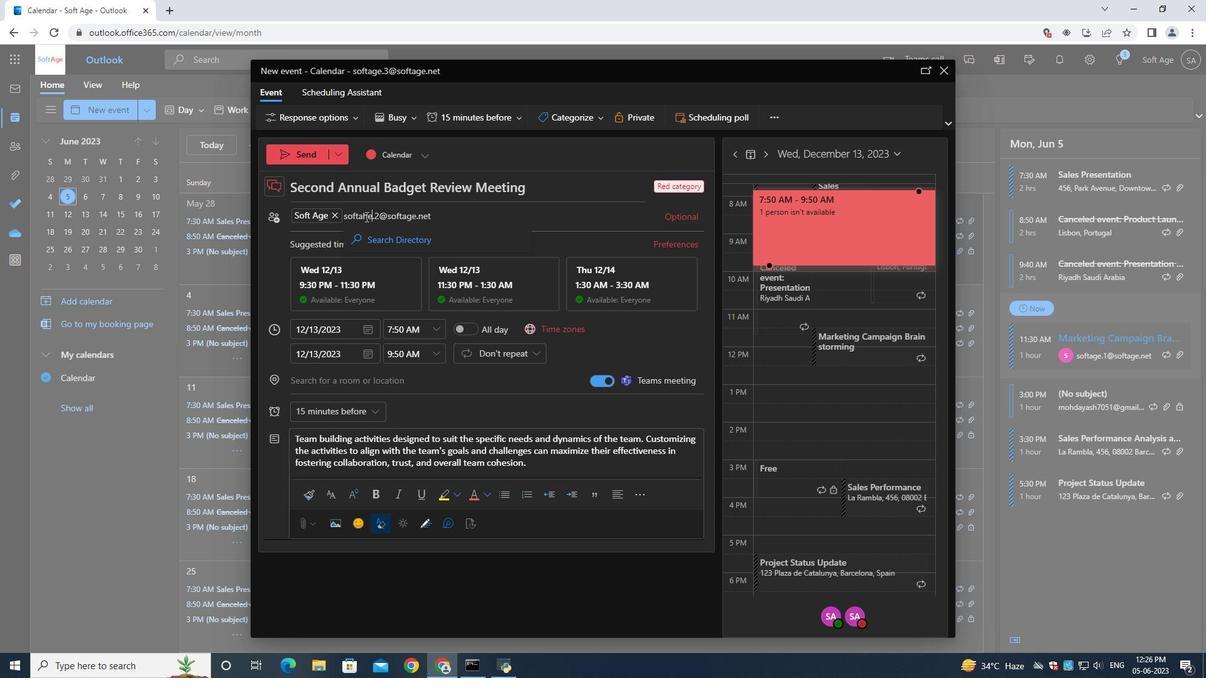 
Action: Mouse moved to (391, 242)
Screenshot: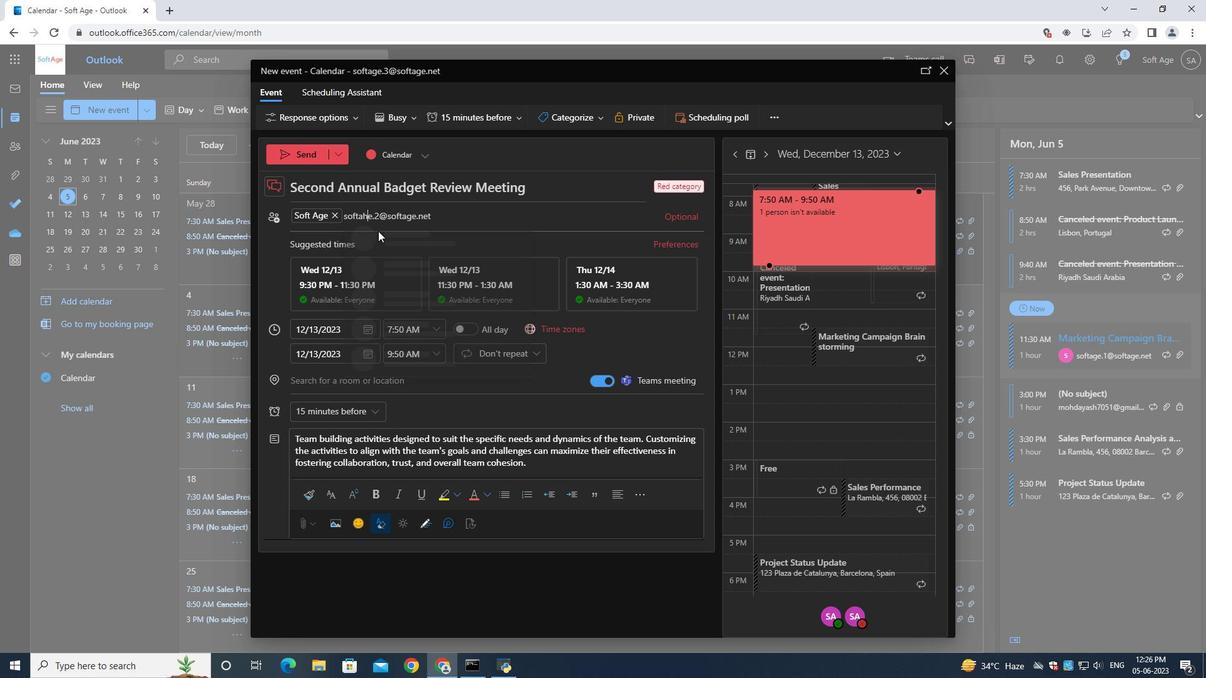 
Action: Key pressed <Key.backspace>g
Screenshot: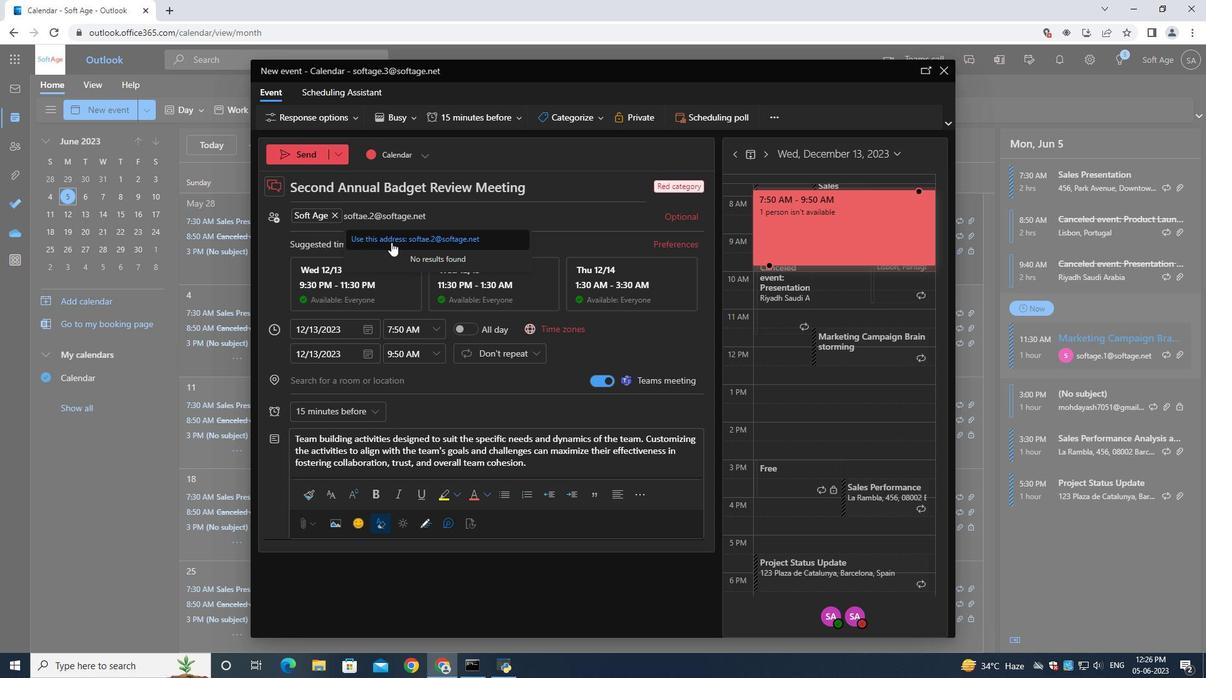 
Action: Mouse moved to (392, 242)
Screenshot: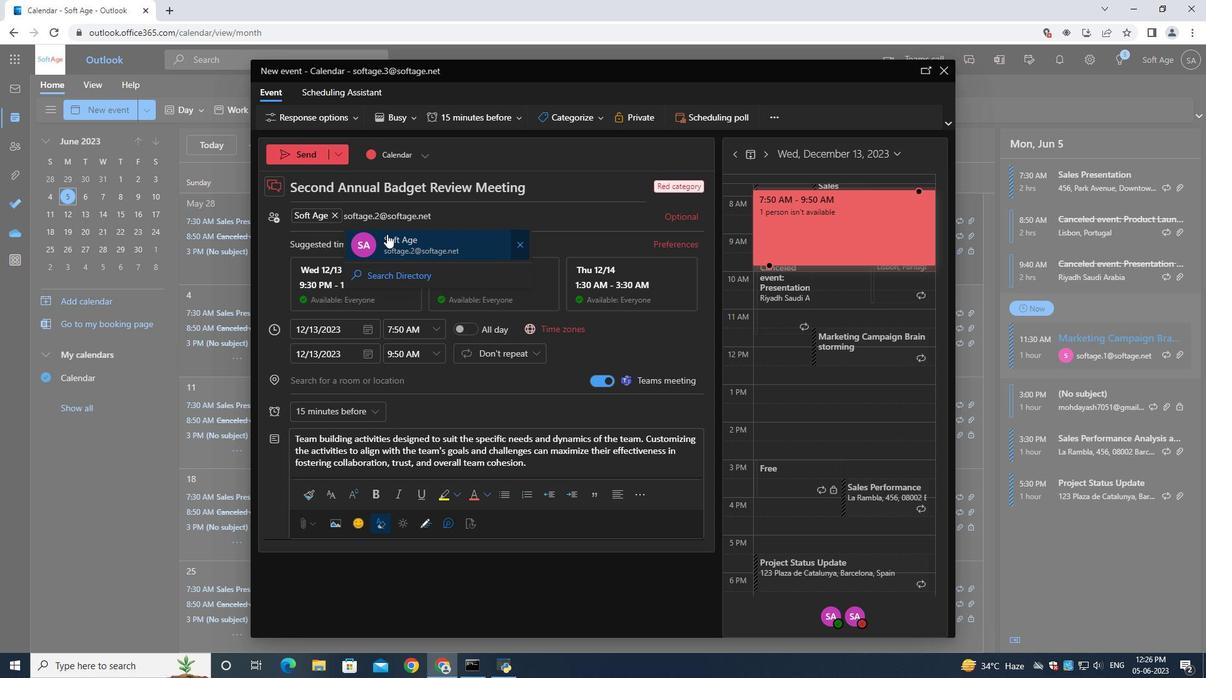 
Action: Mouse pressed left at (392, 242)
Screenshot: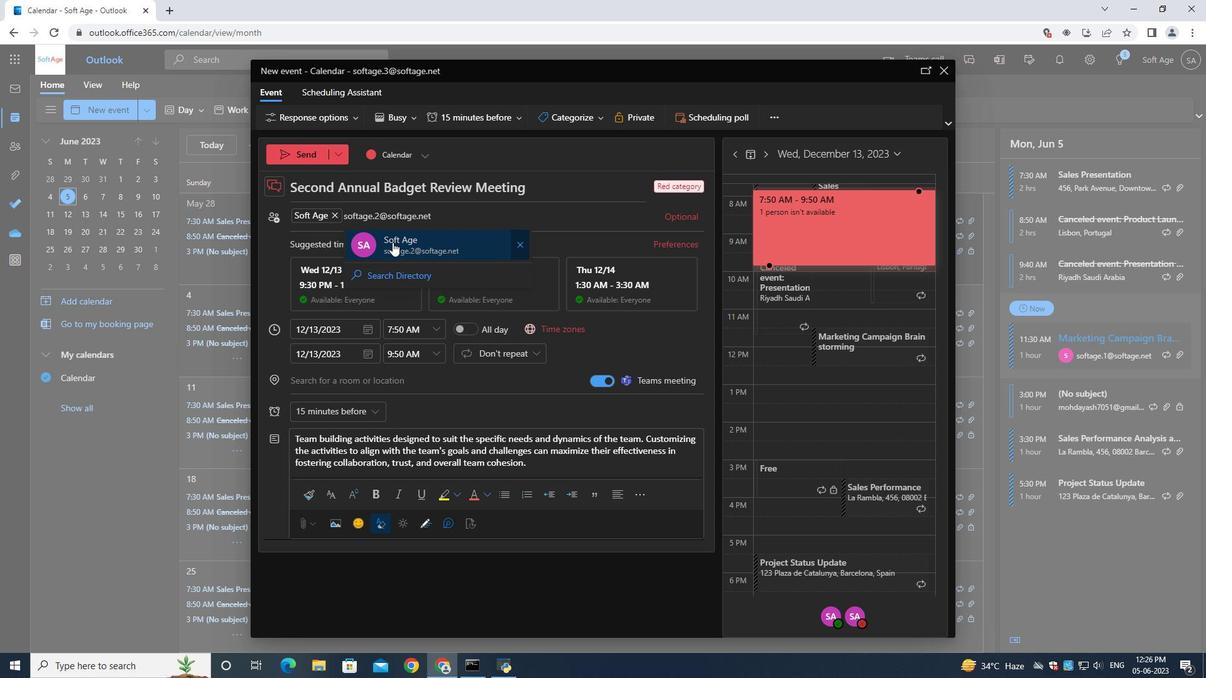 
Action: Mouse moved to (323, 408)
Screenshot: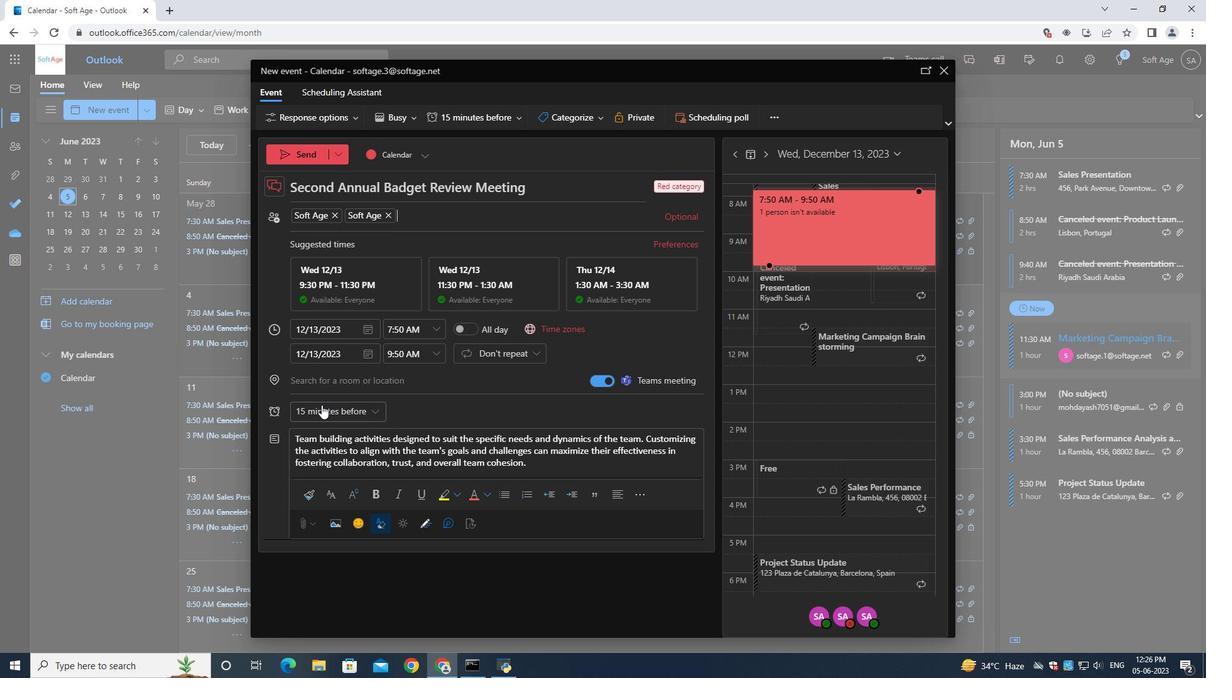 
Action: Mouse pressed left at (323, 408)
Screenshot: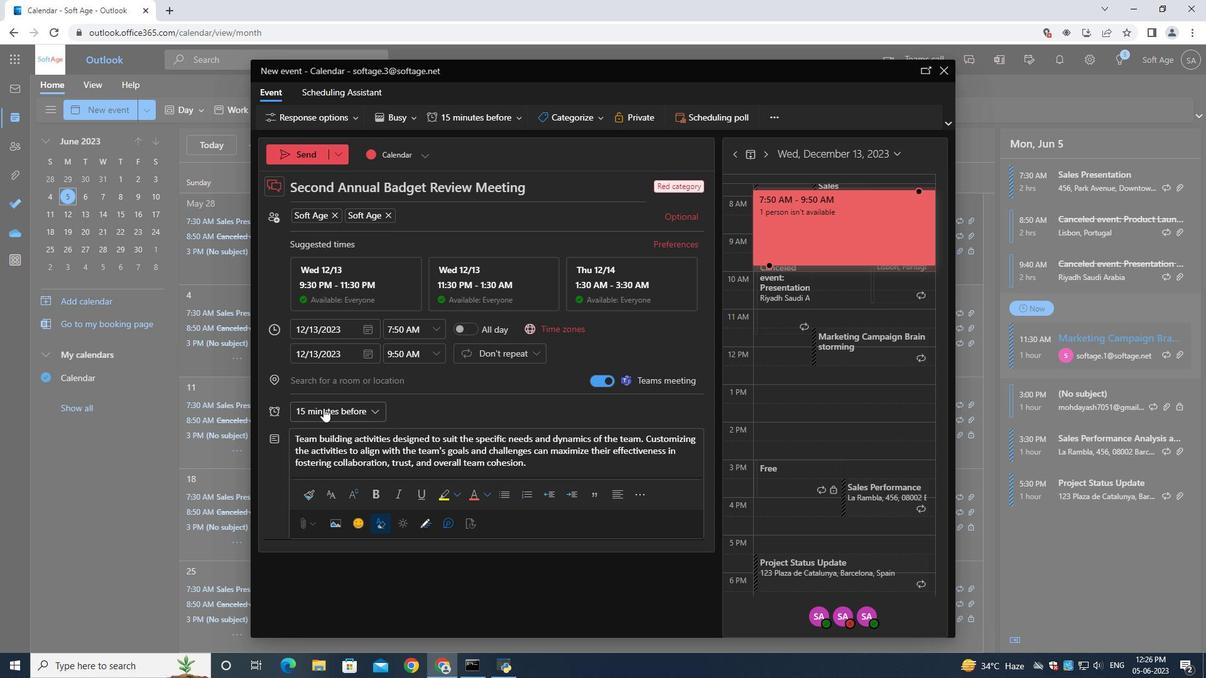 
Action: Mouse pressed left at (323, 408)
Screenshot: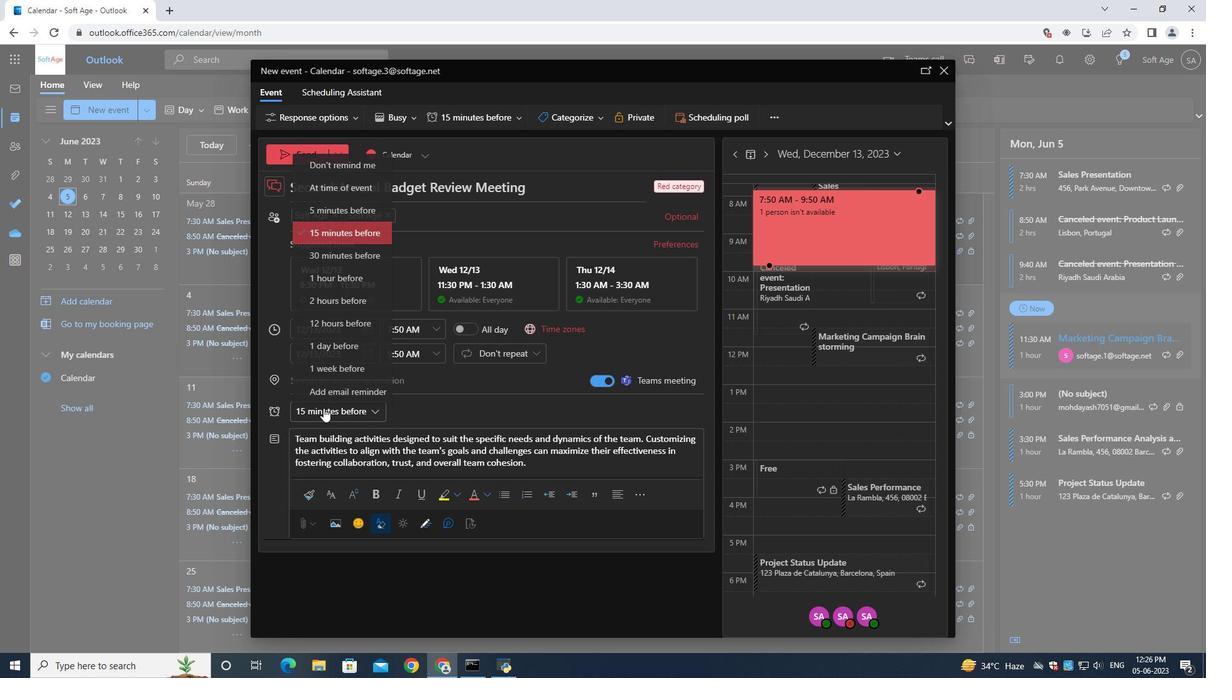 
Action: Mouse moved to (300, 155)
Screenshot: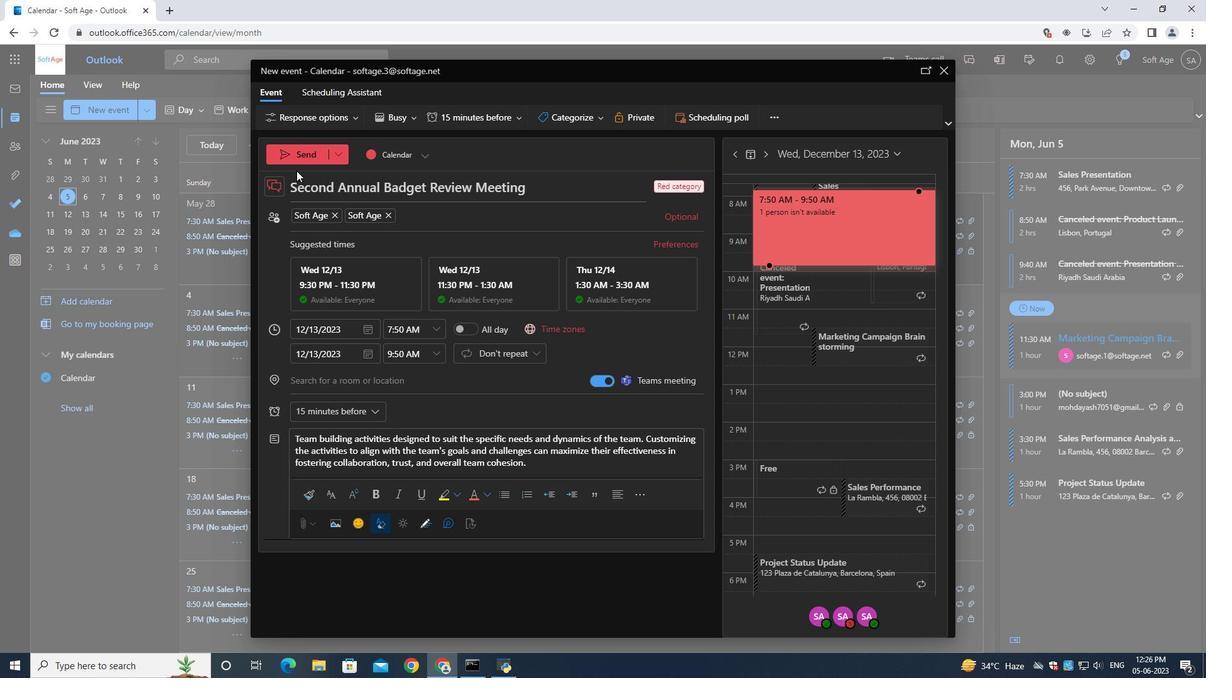 
Action: Mouse pressed left at (300, 155)
Screenshot: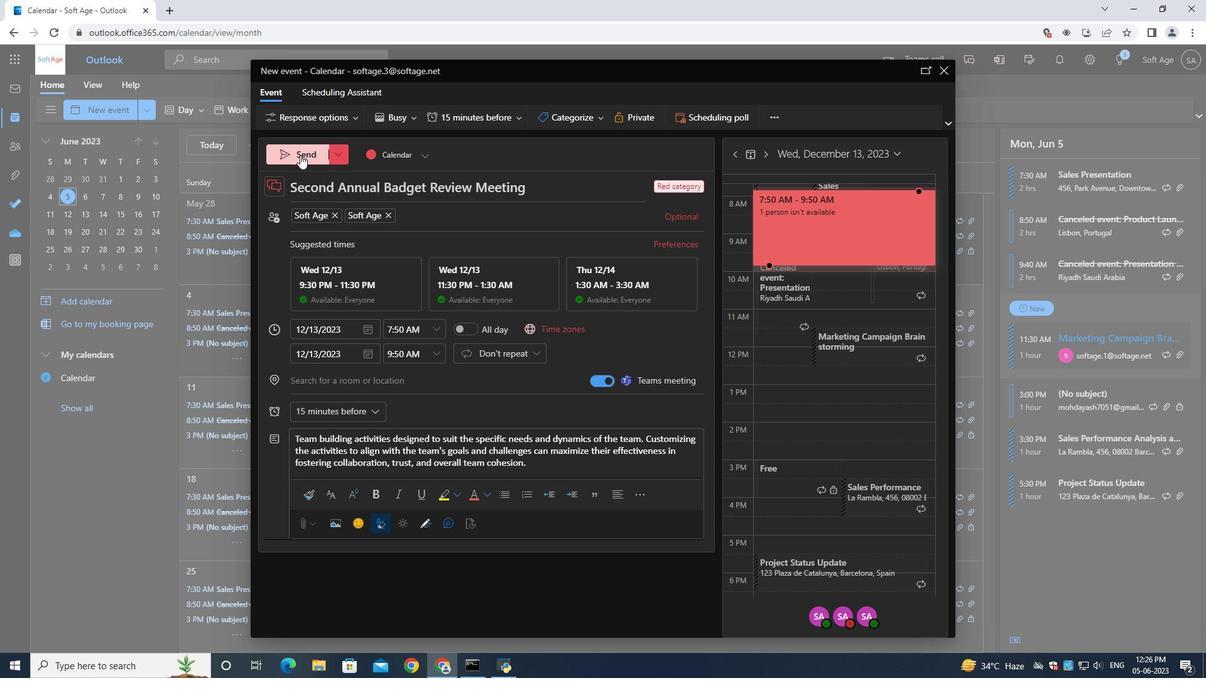 
Action: Mouse moved to (421, 319)
Screenshot: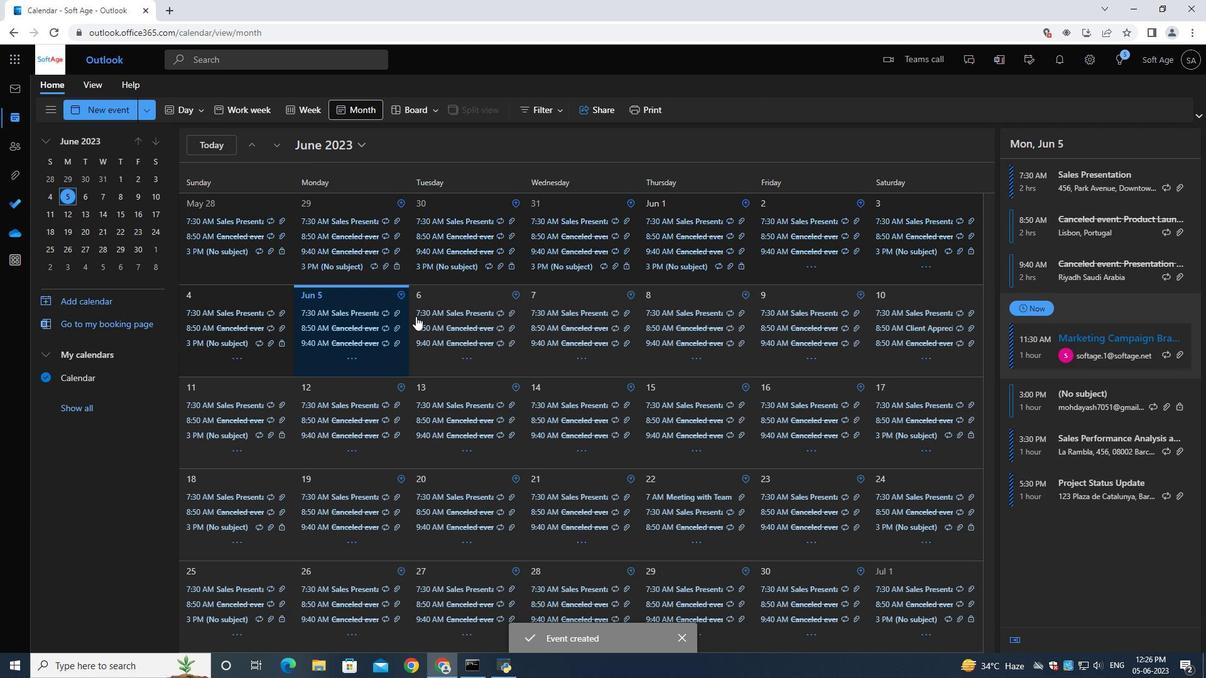 
